Task: Create a due date automation trigger when advanced on, 2 working days before a card is due add basic without the green label at 11:00 AM.
Action: Mouse moved to (1001, 302)
Screenshot: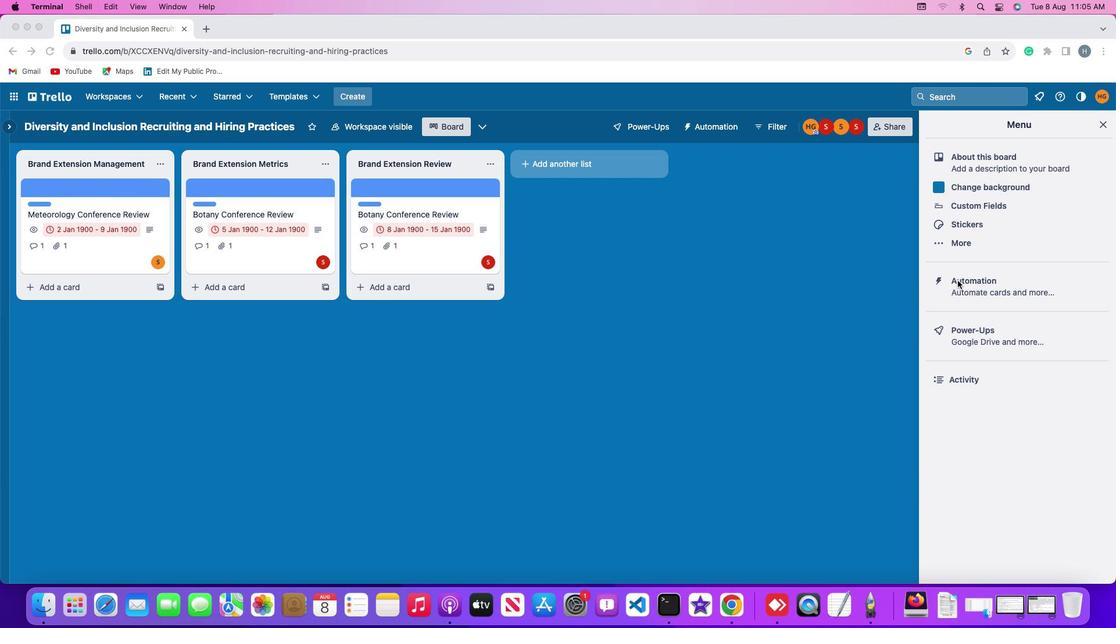 
Action: Mouse pressed left at (1001, 302)
Screenshot: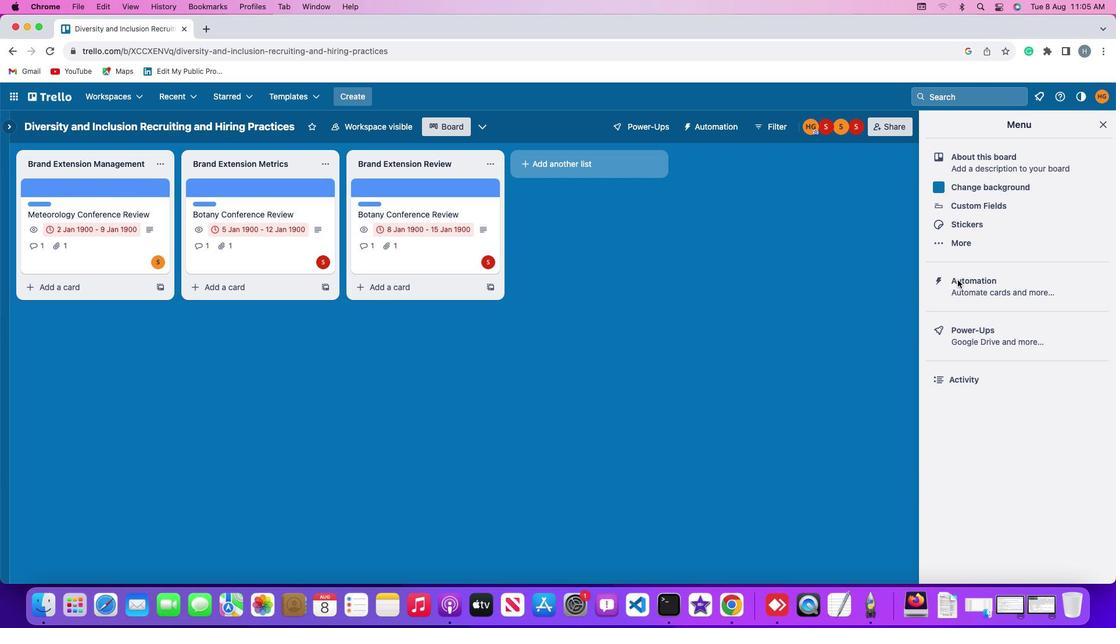 
Action: Mouse moved to (1001, 302)
Screenshot: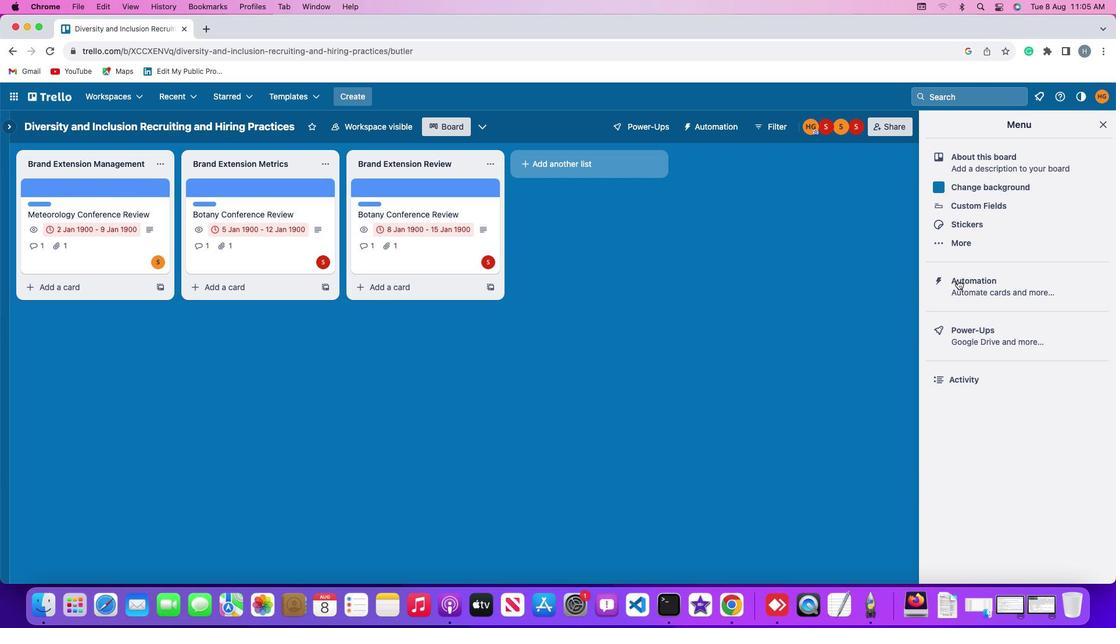
Action: Mouse pressed left at (1001, 302)
Screenshot: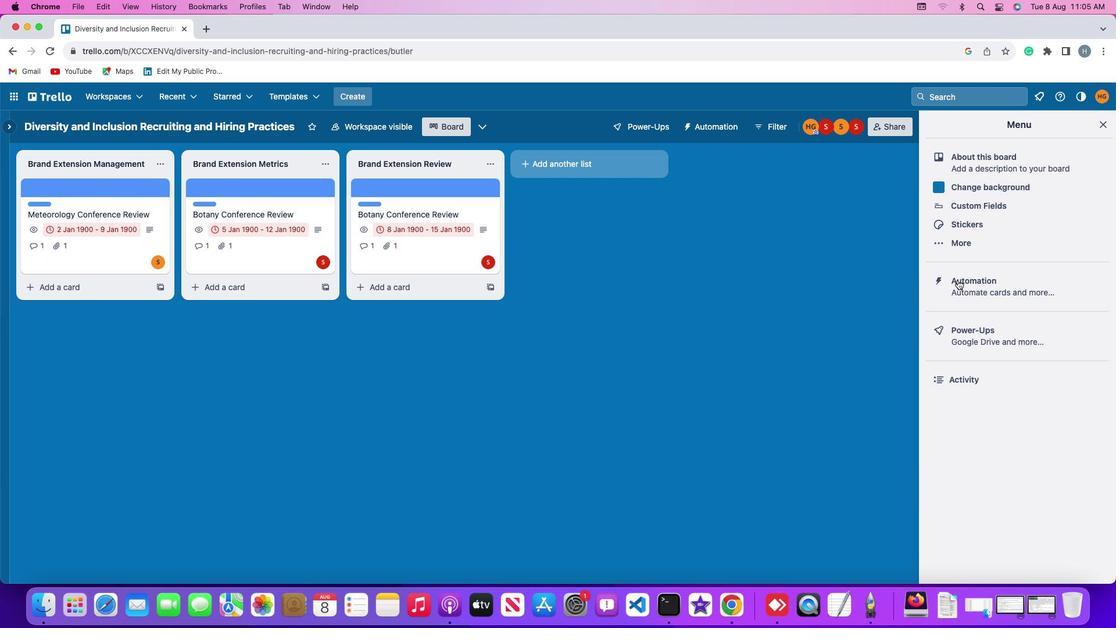 
Action: Mouse moved to (69, 298)
Screenshot: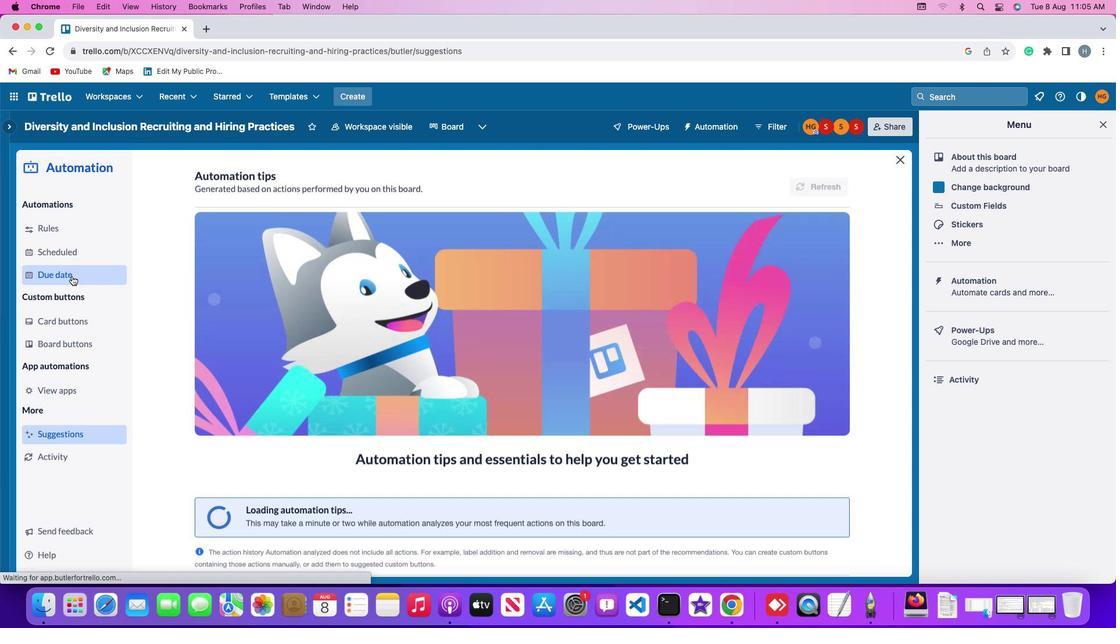 
Action: Mouse pressed left at (69, 298)
Screenshot: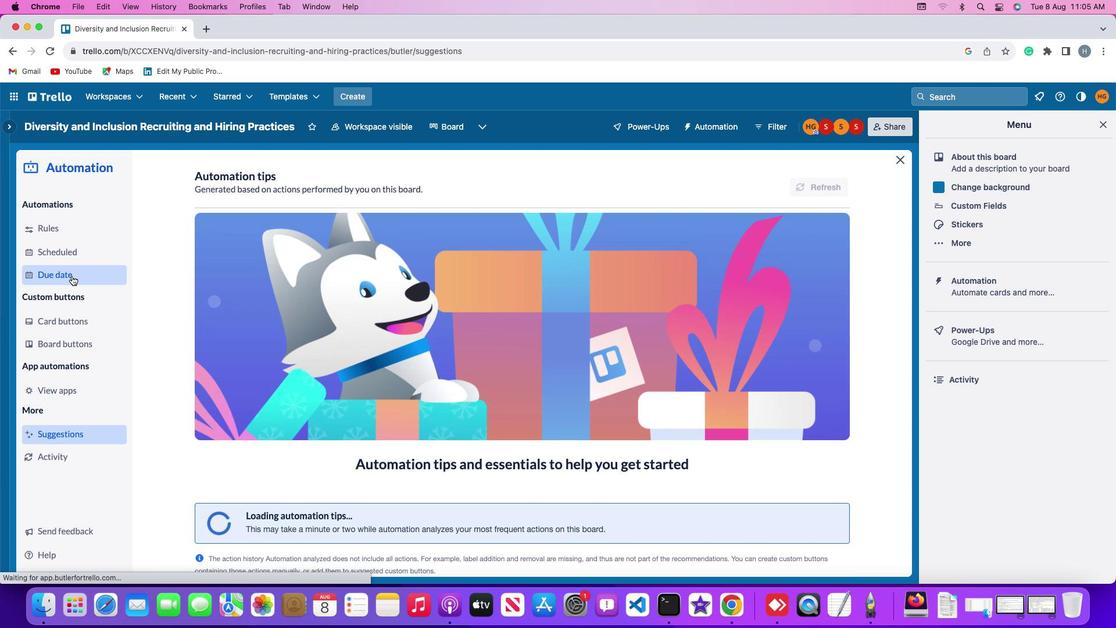 
Action: Mouse moved to (811, 212)
Screenshot: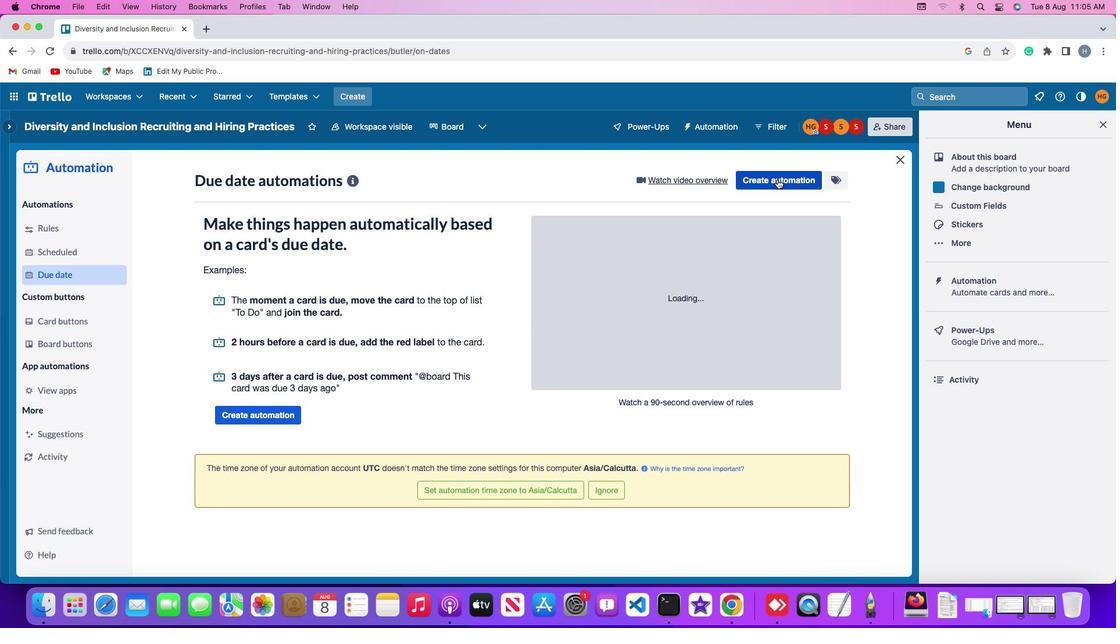 
Action: Mouse pressed left at (811, 212)
Screenshot: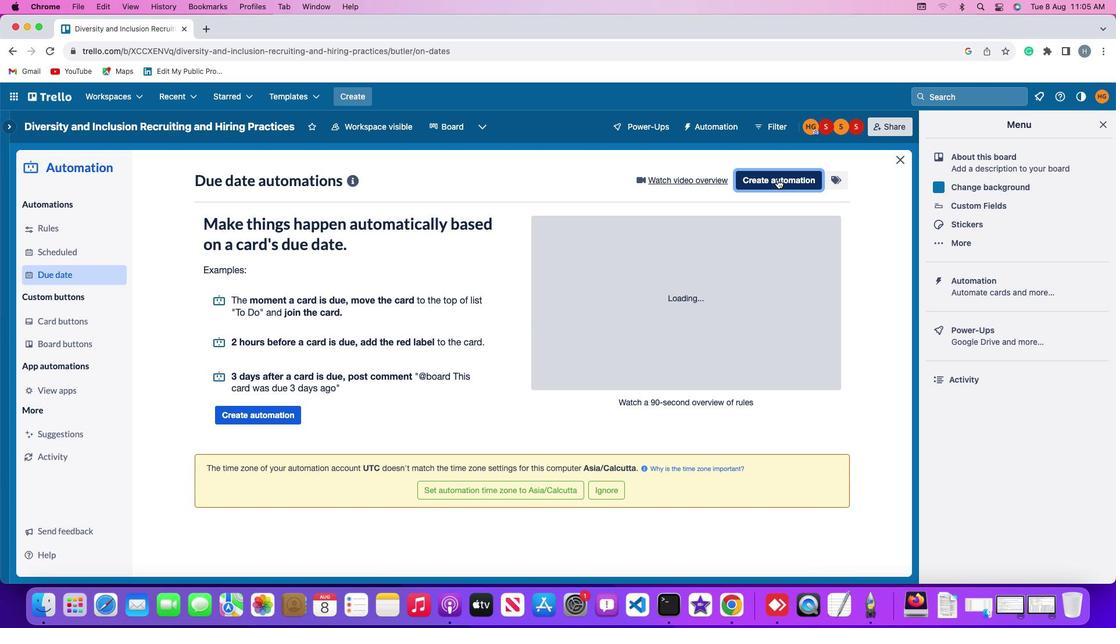 
Action: Mouse moved to (248, 316)
Screenshot: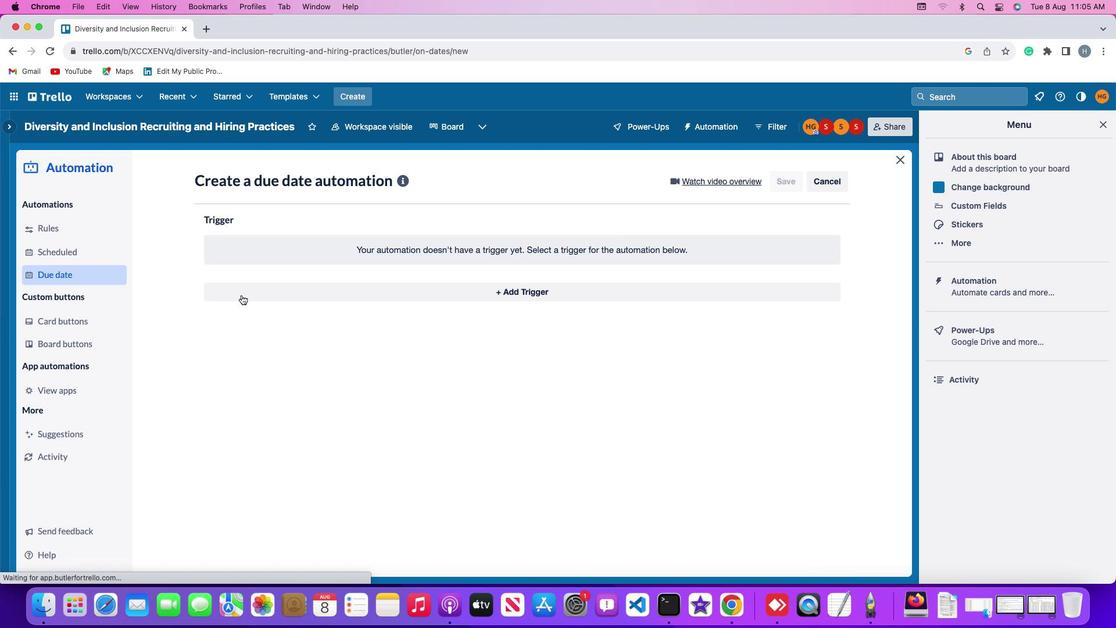 
Action: Mouse pressed left at (248, 316)
Screenshot: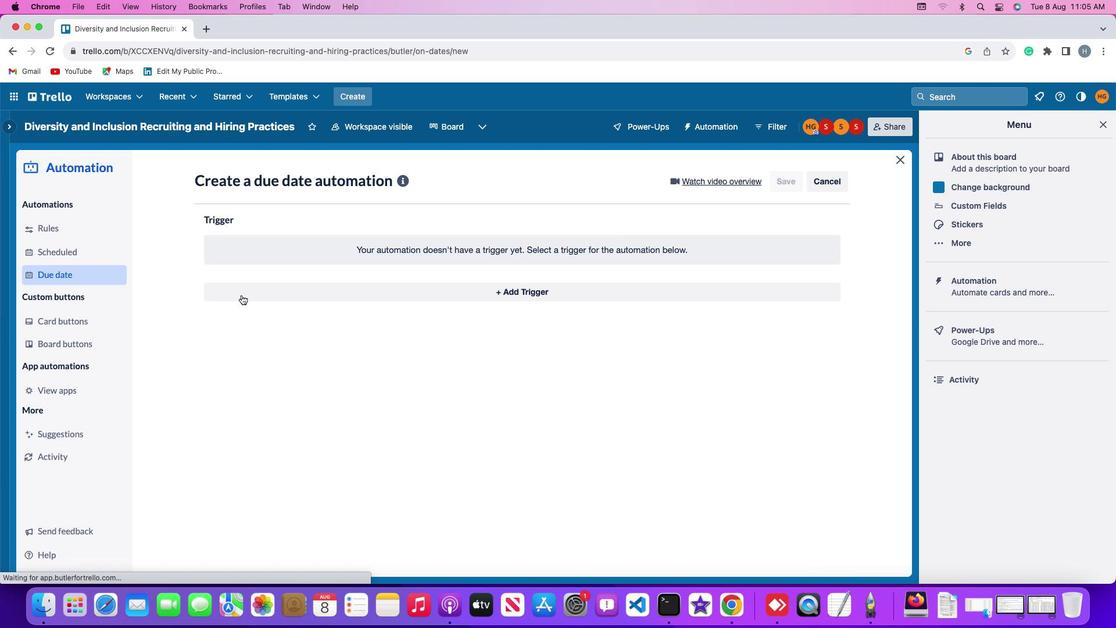
Action: Mouse moved to (227, 470)
Screenshot: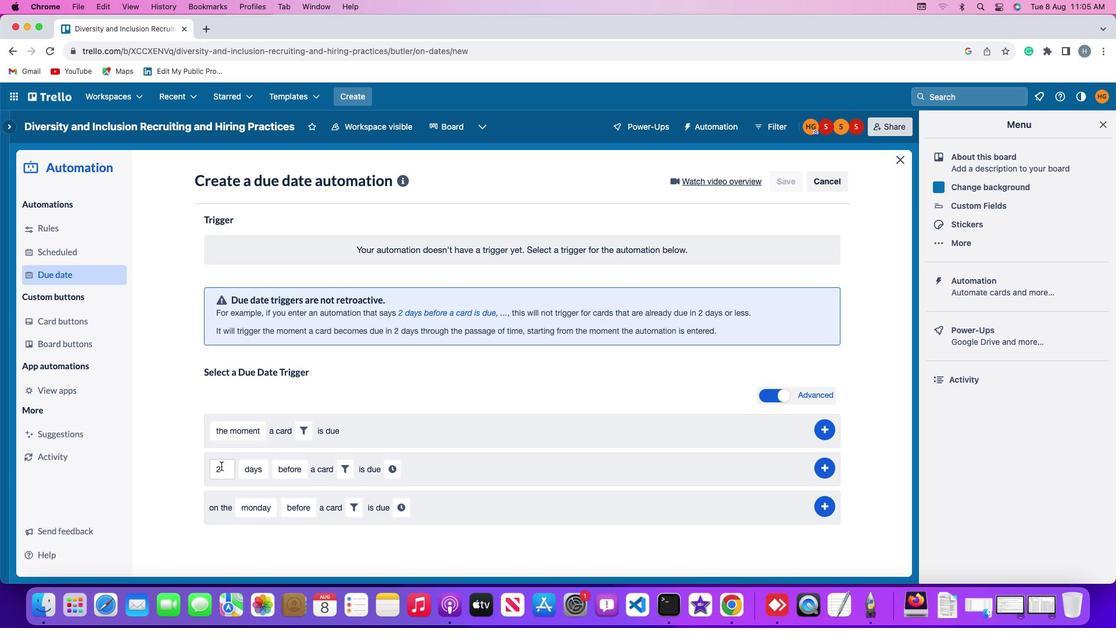 
Action: Mouse pressed left at (227, 470)
Screenshot: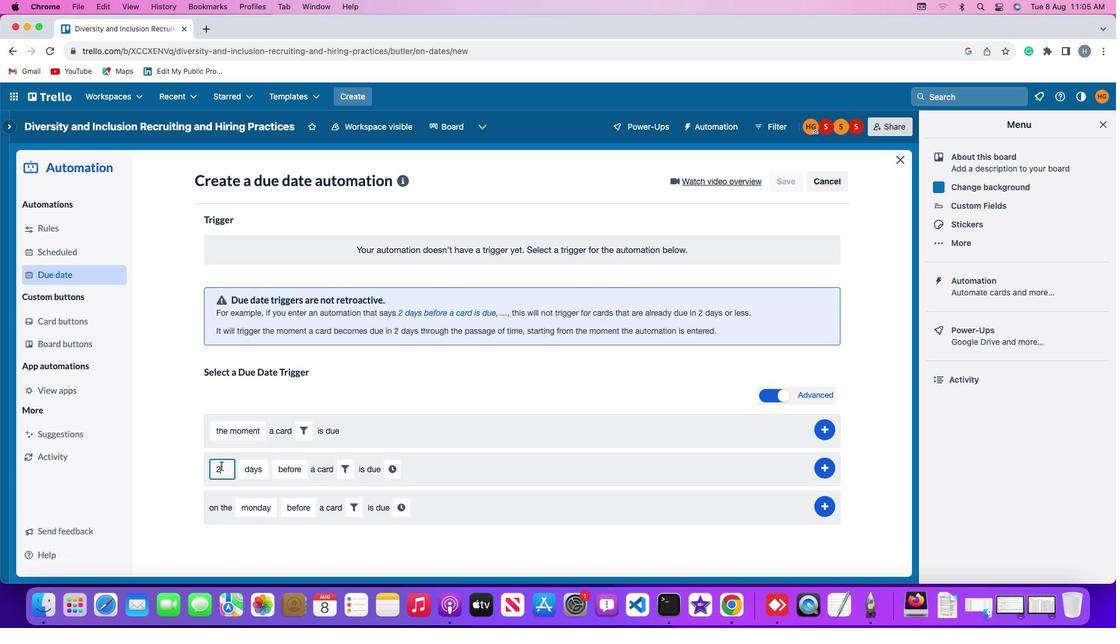 
Action: Mouse moved to (227, 470)
Screenshot: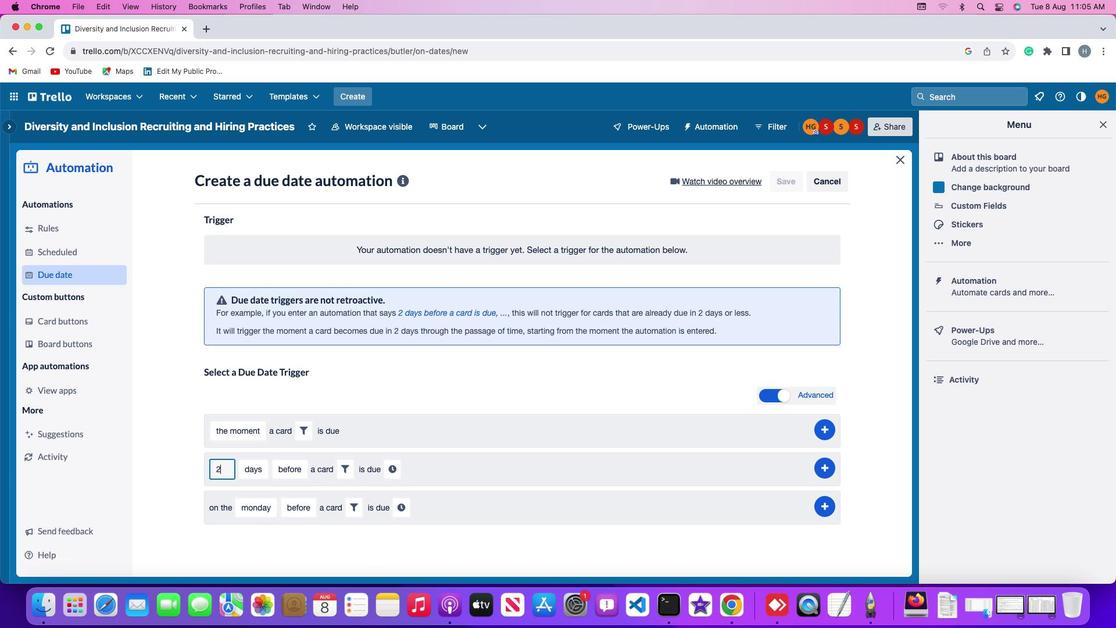 
Action: Key pressed Key.backspace'2'
Screenshot: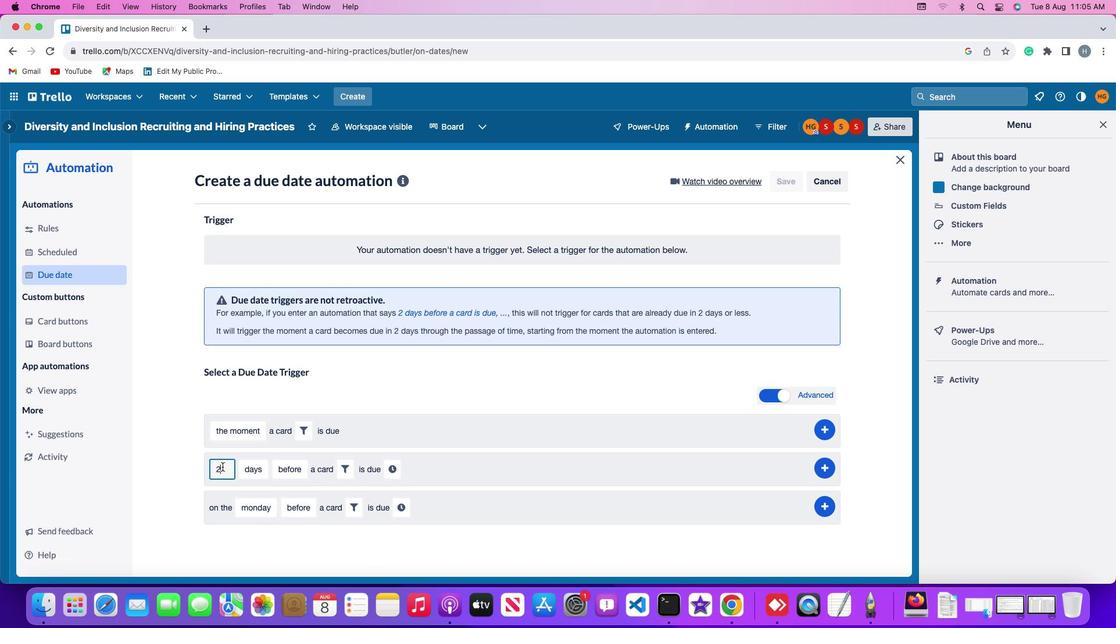 
Action: Mouse moved to (253, 470)
Screenshot: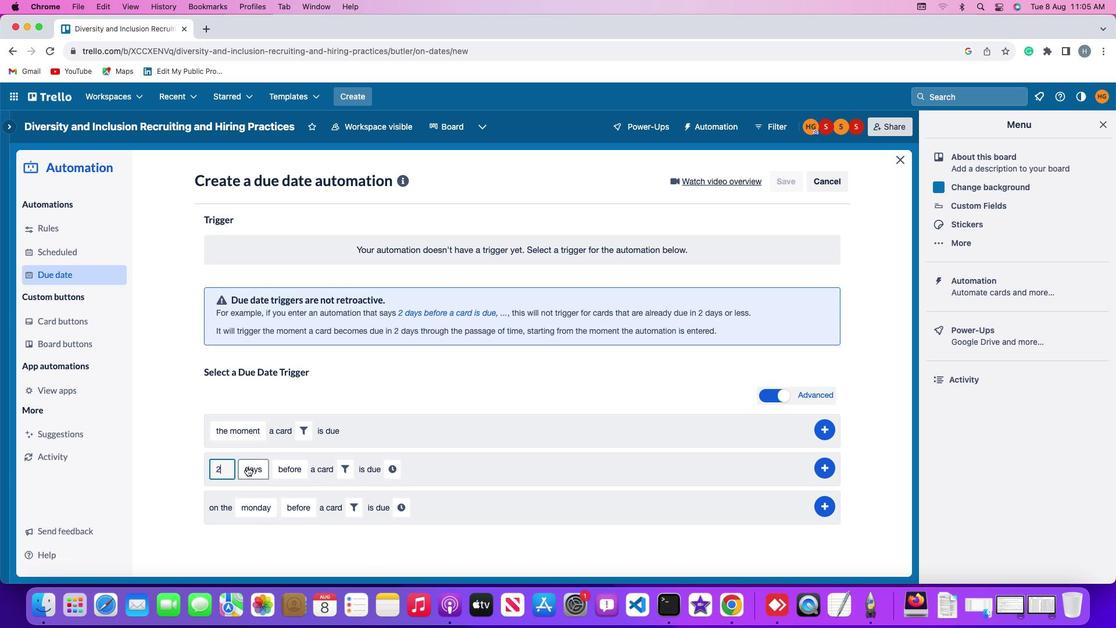 
Action: Mouse pressed left at (253, 470)
Screenshot: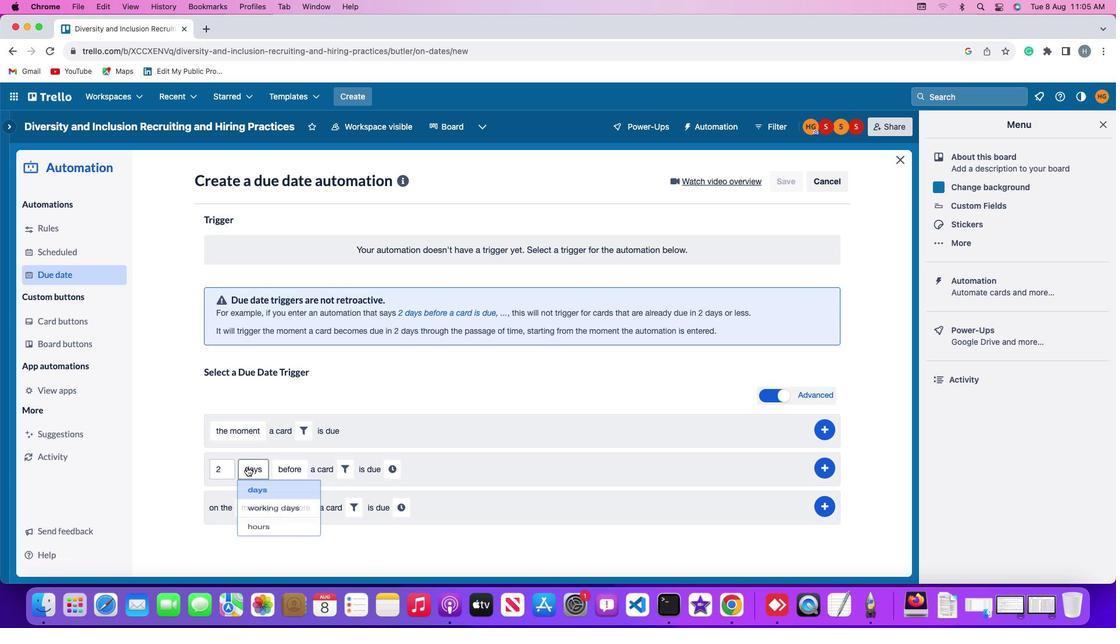 
Action: Mouse moved to (268, 509)
Screenshot: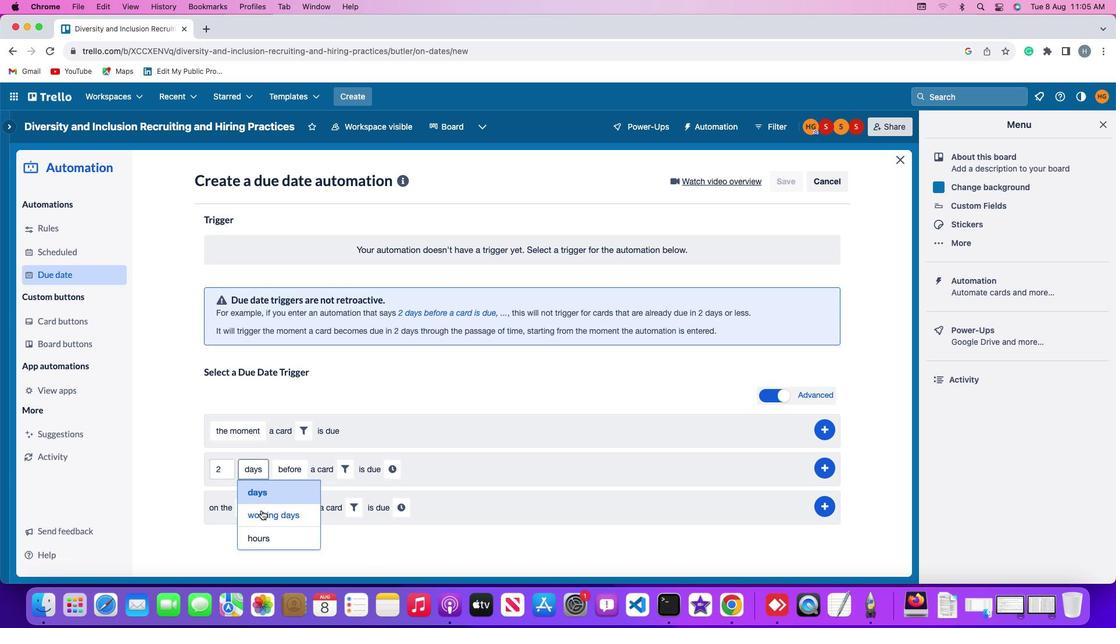 
Action: Mouse pressed left at (268, 509)
Screenshot: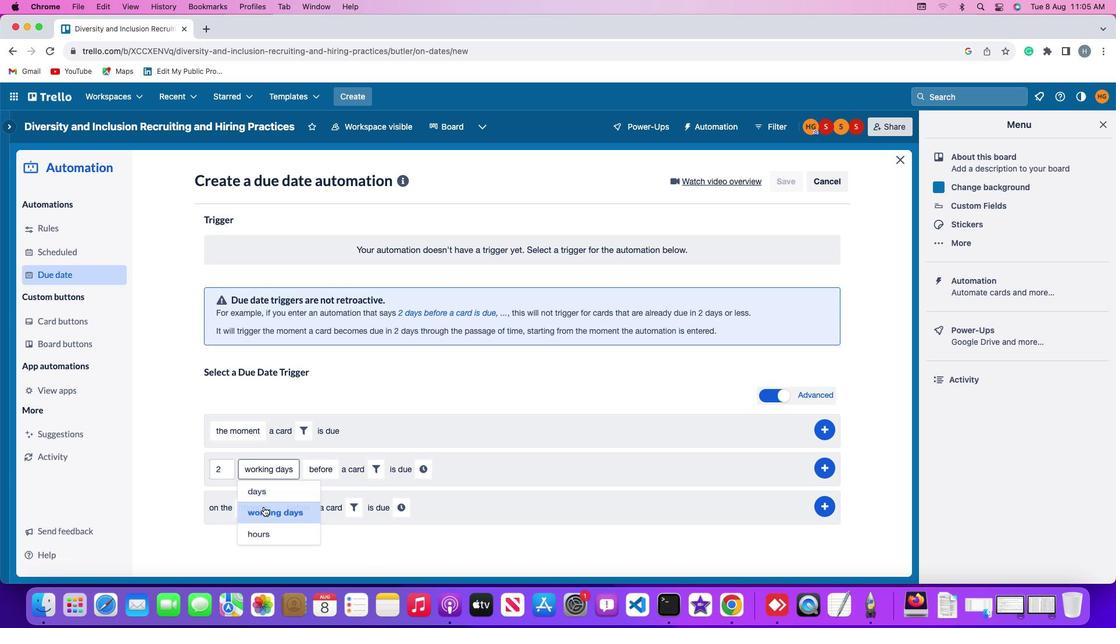 
Action: Mouse moved to (319, 472)
Screenshot: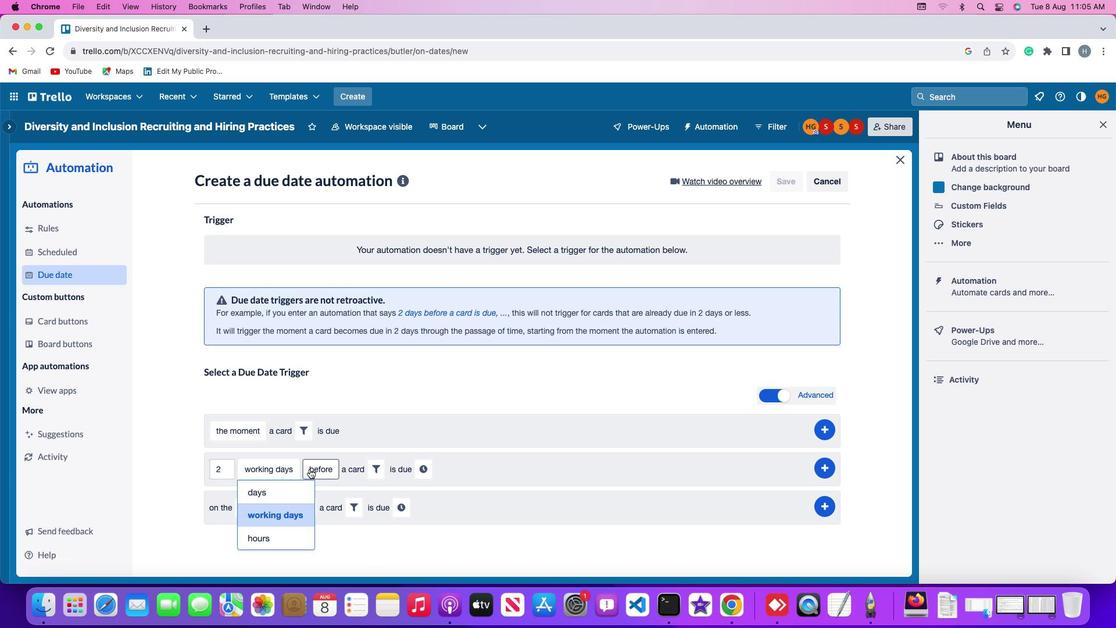 
Action: Mouse pressed left at (319, 472)
Screenshot: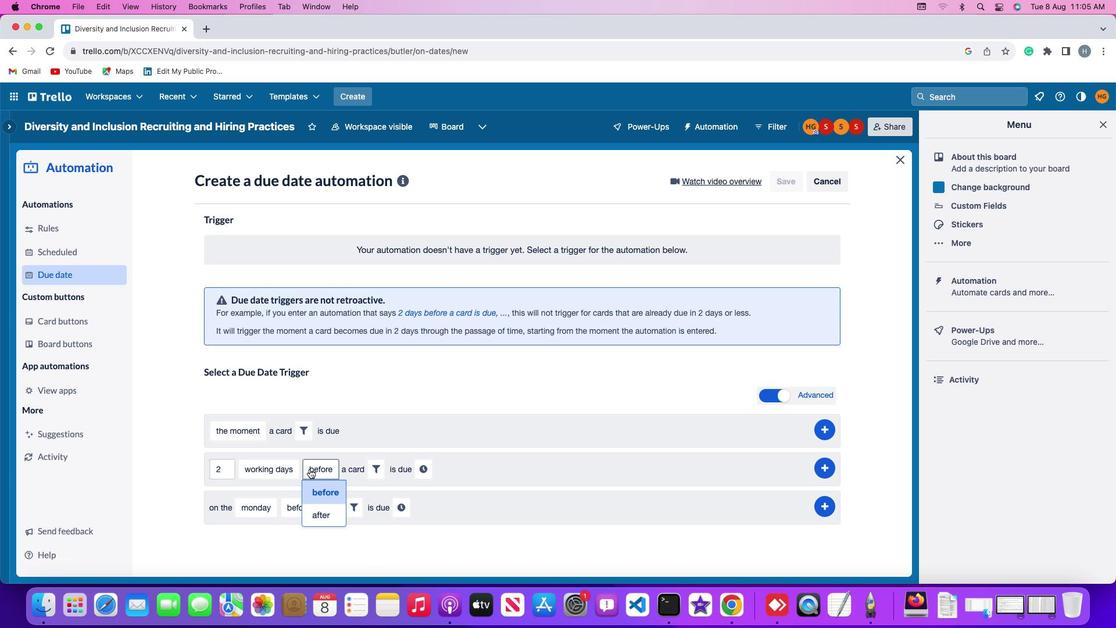 
Action: Mouse moved to (327, 493)
Screenshot: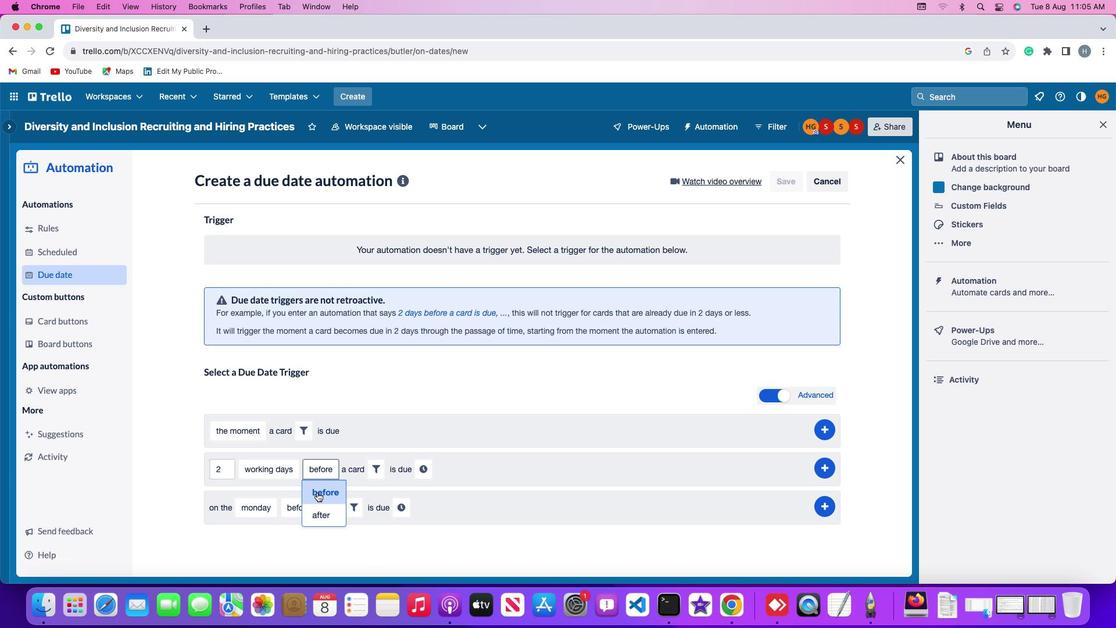 
Action: Mouse pressed left at (327, 493)
Screenshot: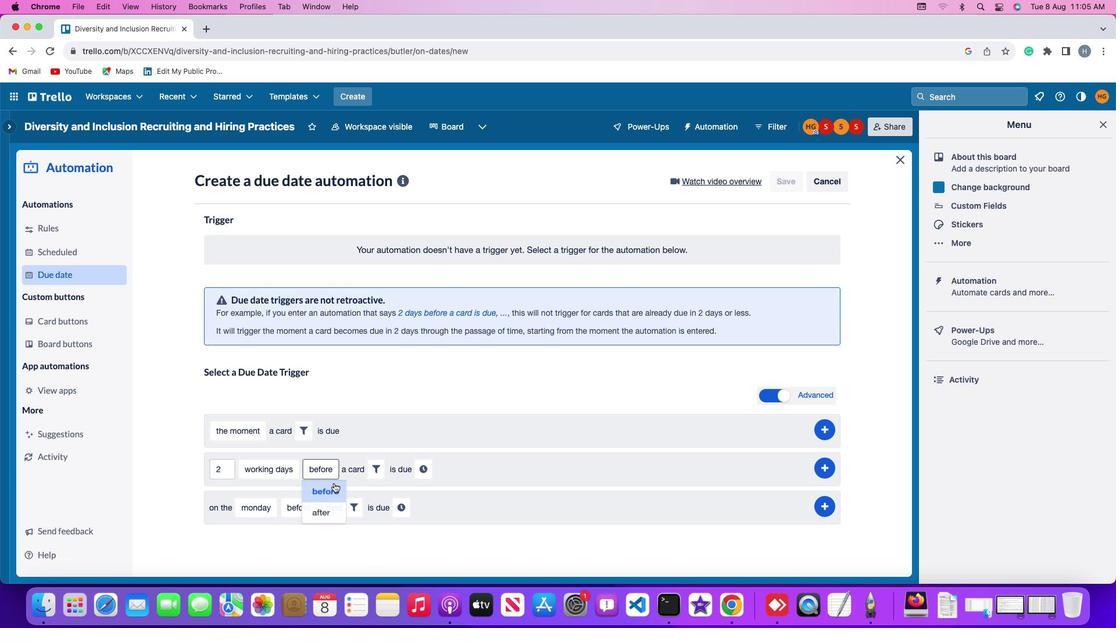 
Action: Mouse moved to (385, 473)
Screenshot: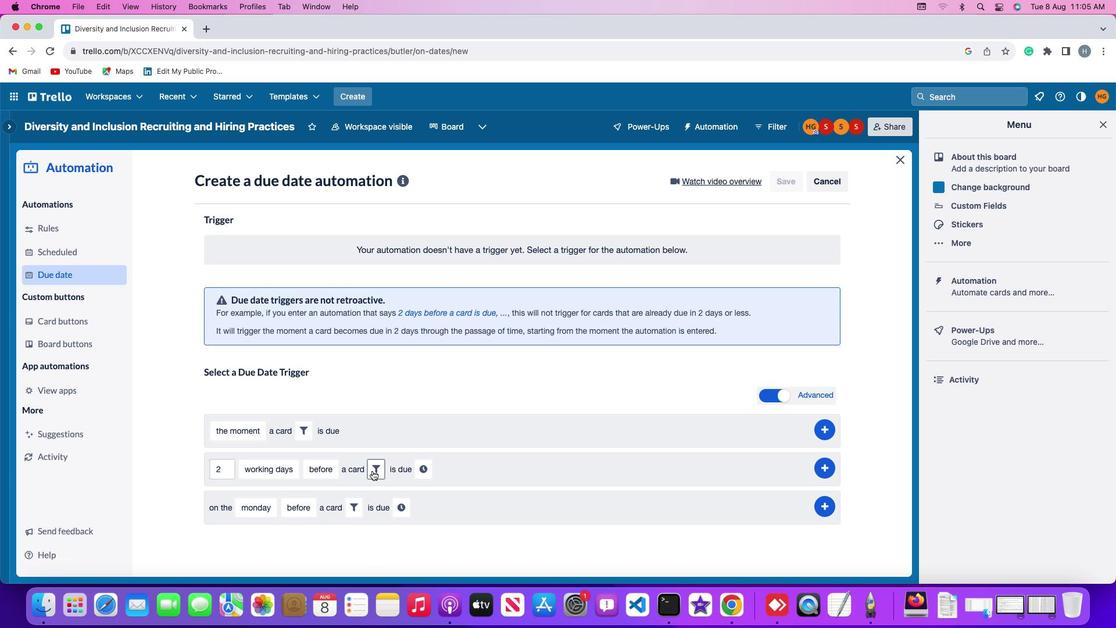 
Action: Mouse pressed left at (385, 473)
Screenshot: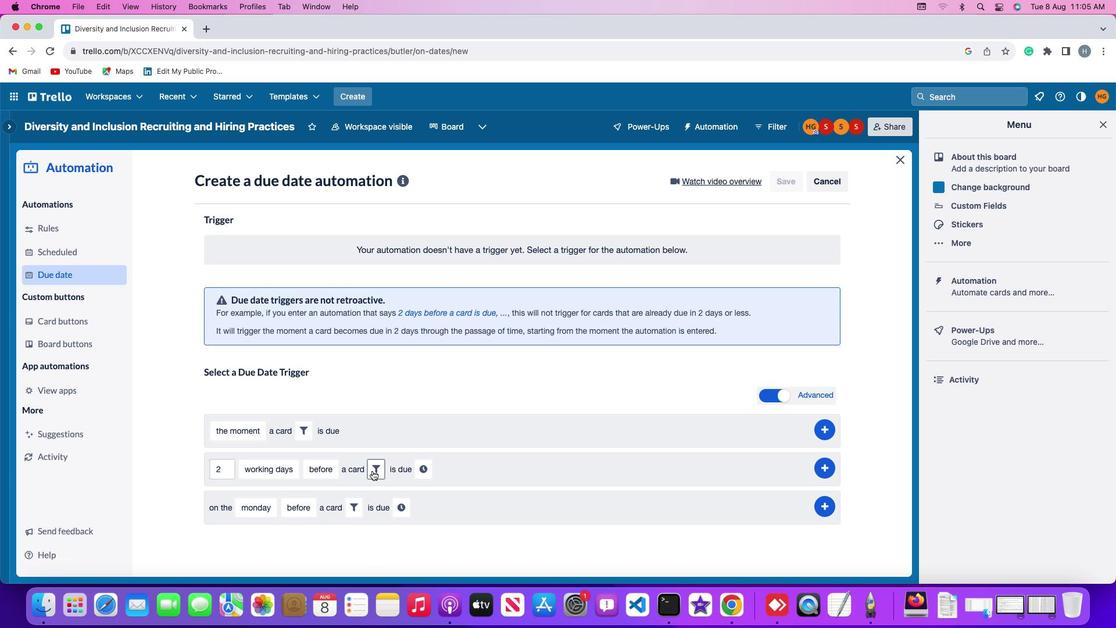 
Action: Mouse moved to (408, 504)
Screenshot: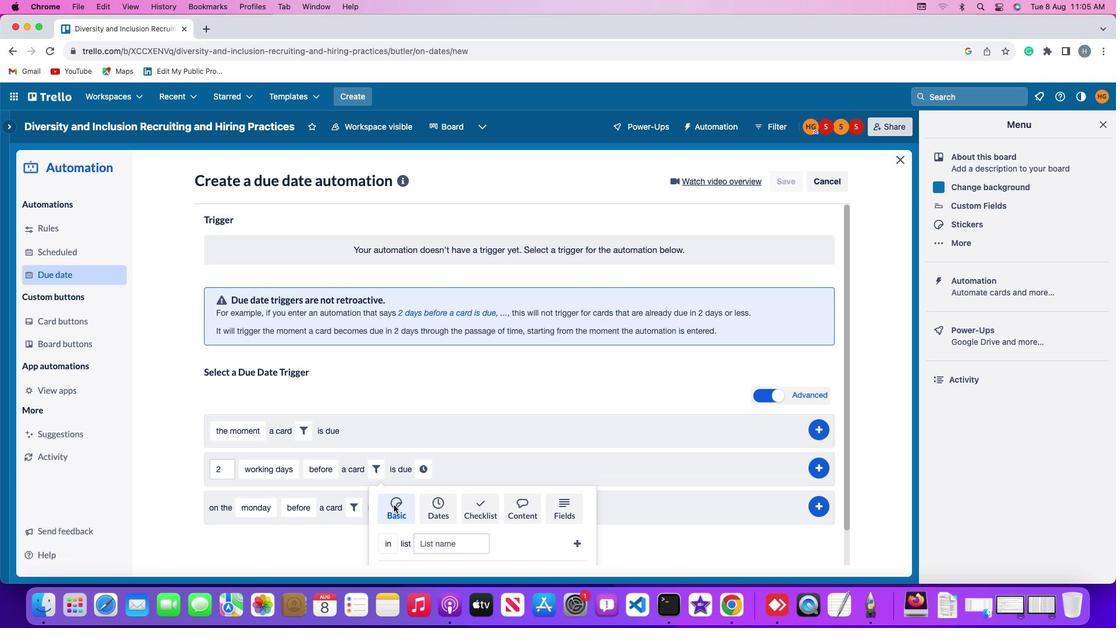 
Action: Mouse pressed left at (408, 504)
Screenshot: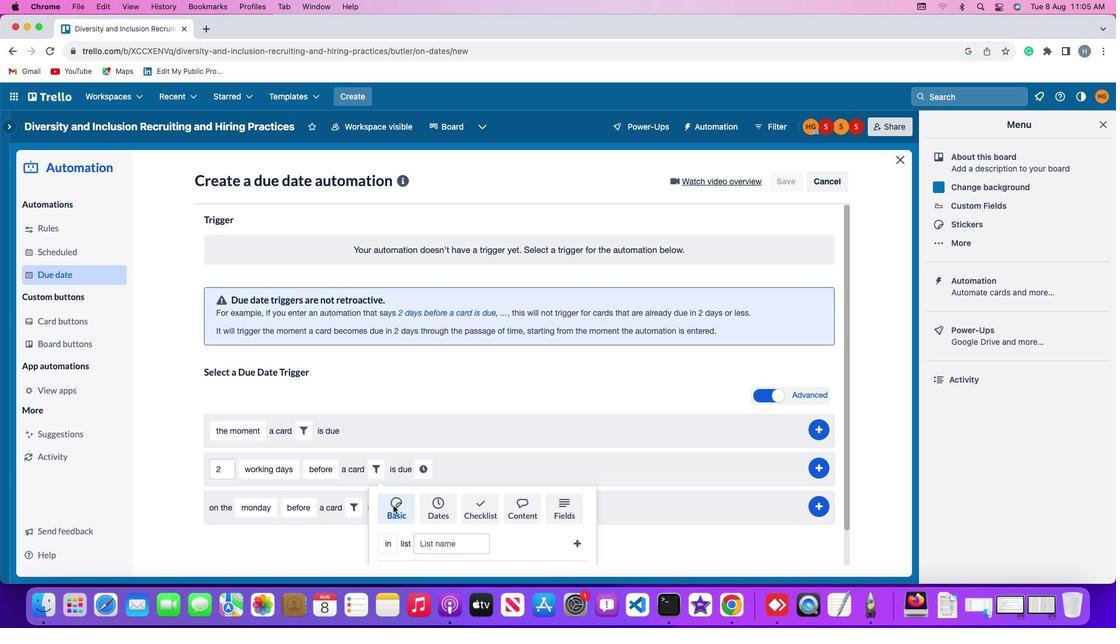 
Action: Mouse moved to (340, 529)
Screenshot: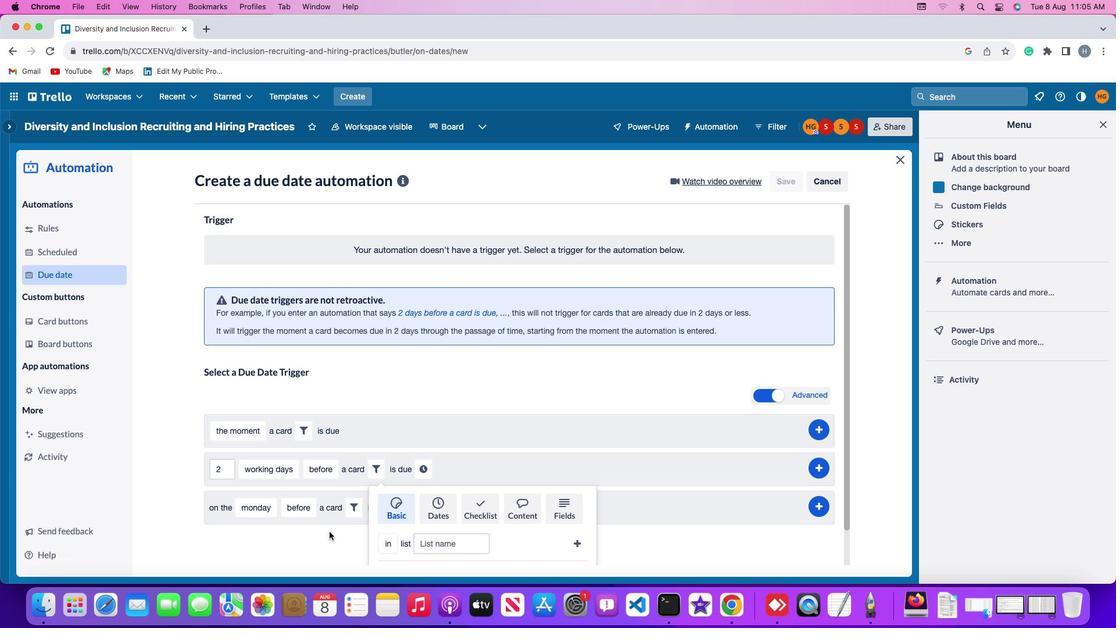
Action: Mouse scrolled (340, 529) with delta (-5, 49)
Screenshot: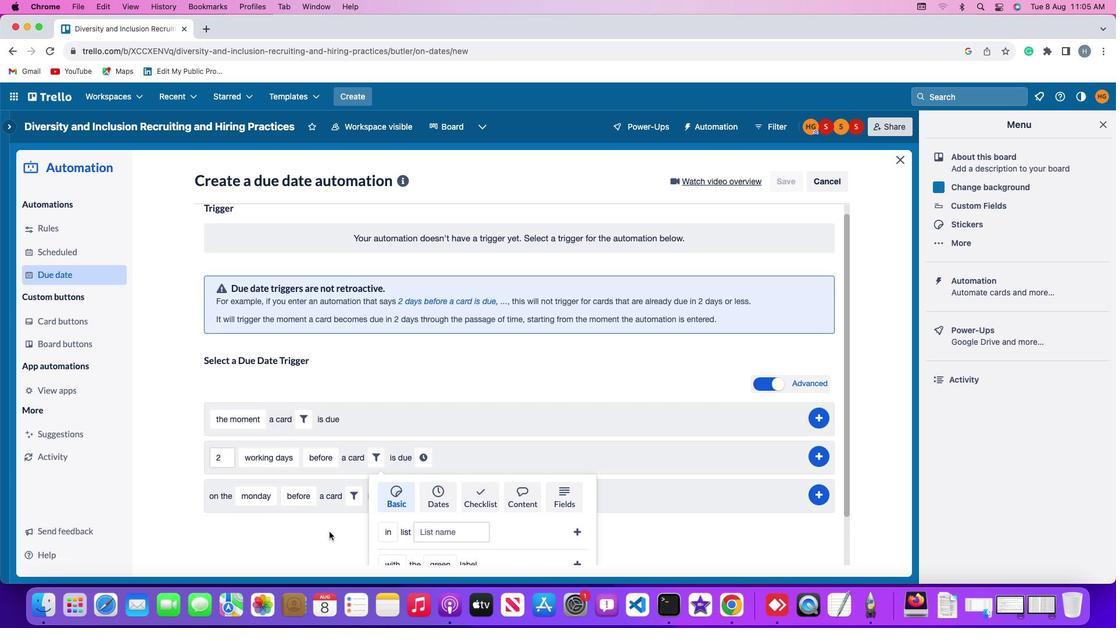 
Action: Mouse scrolled (340, 529) with delta (-5, 49)
Screenshot: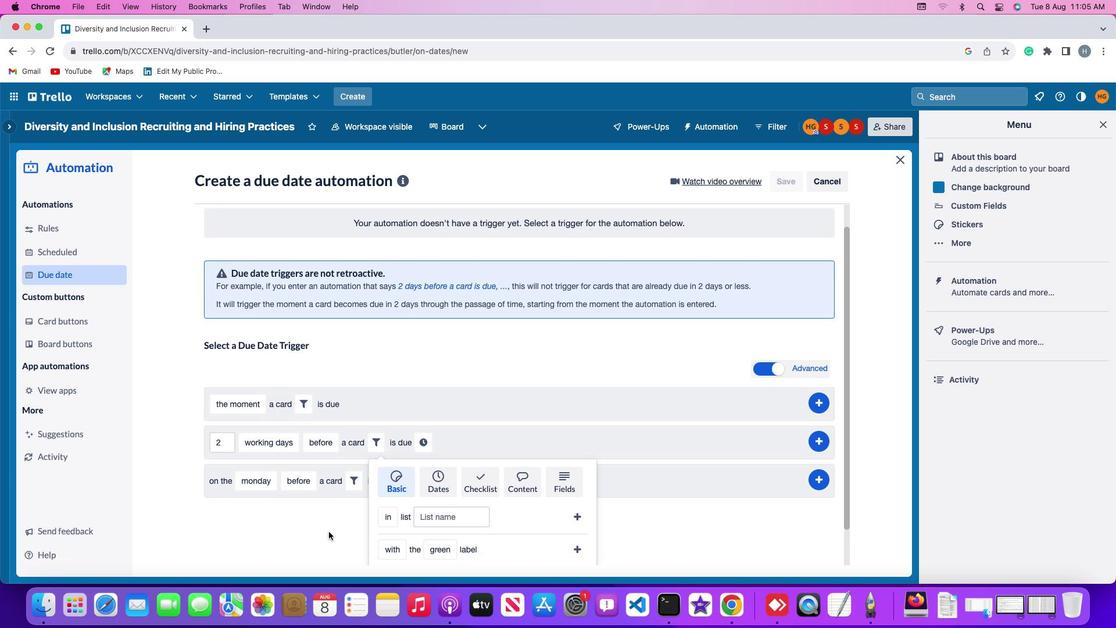 
Action: Mouse scrolled (340, 529) with delta (-5, 48)
Screenshot: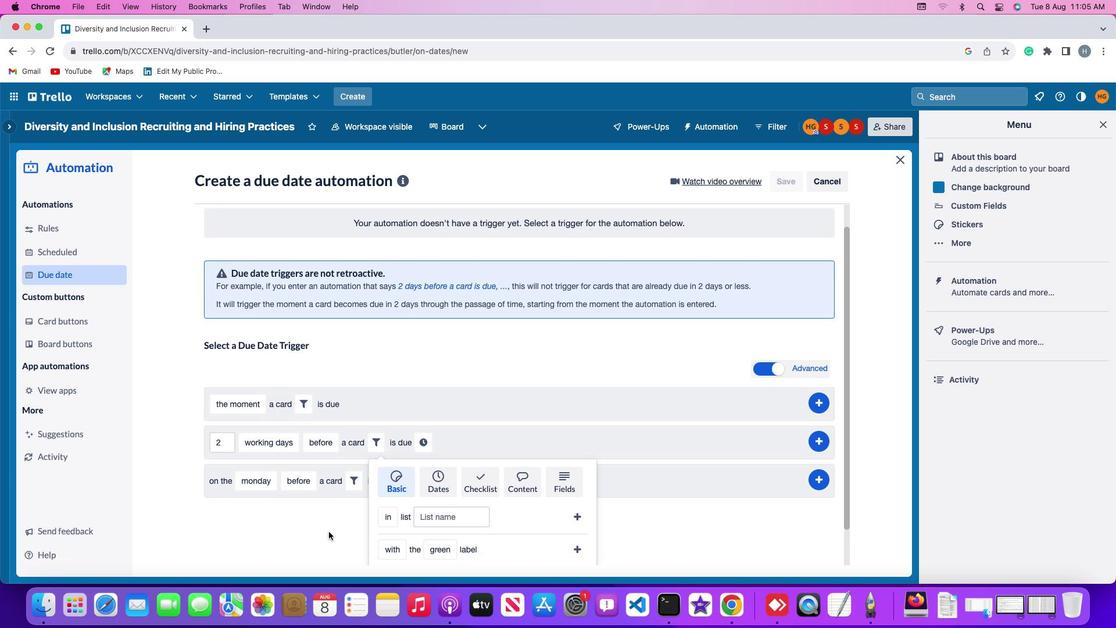 
Action: Mouse moved to (340, 529)
Screenshot: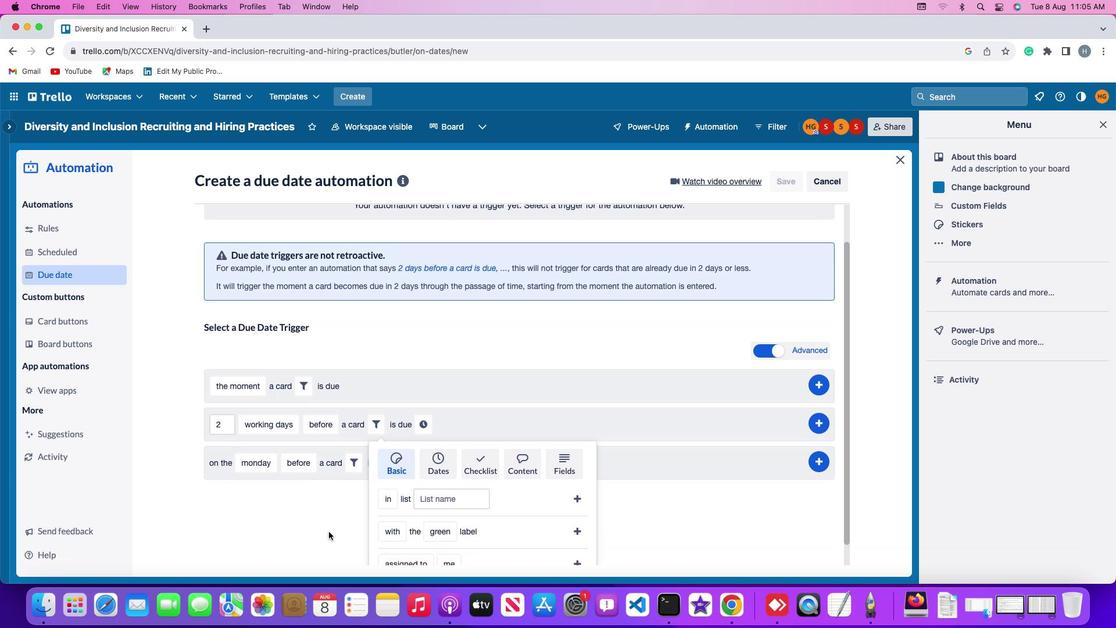 
Action: Mouse scrolled (340, 529) with delta (-5, 47)
Screenshot: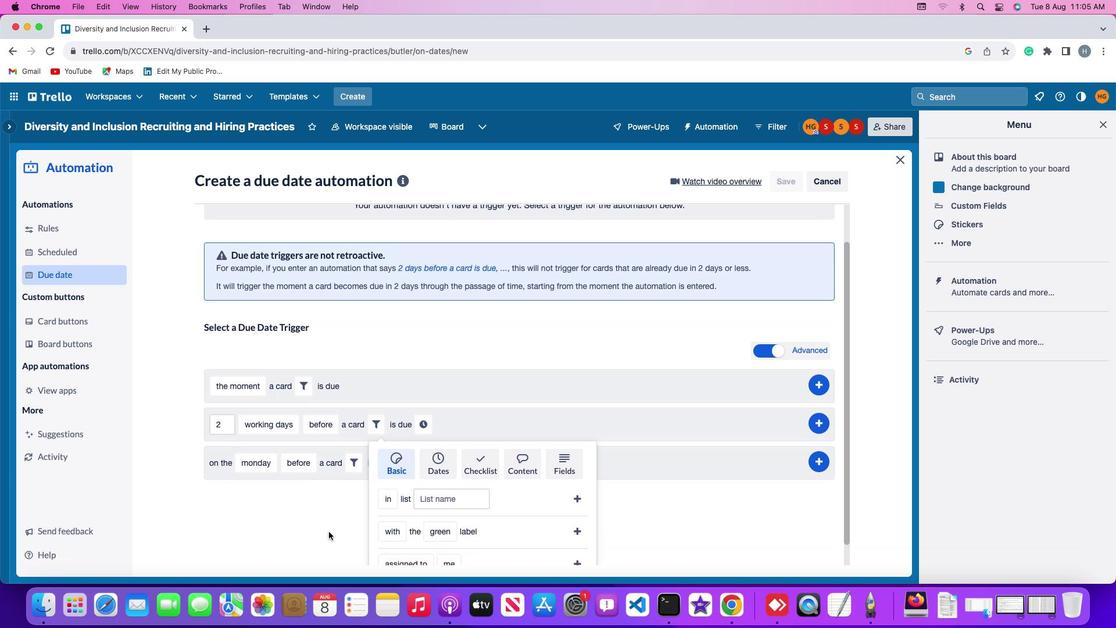 
Action: Mouse scrolled (340, 529) with delta (-5, 47)
Screenshot: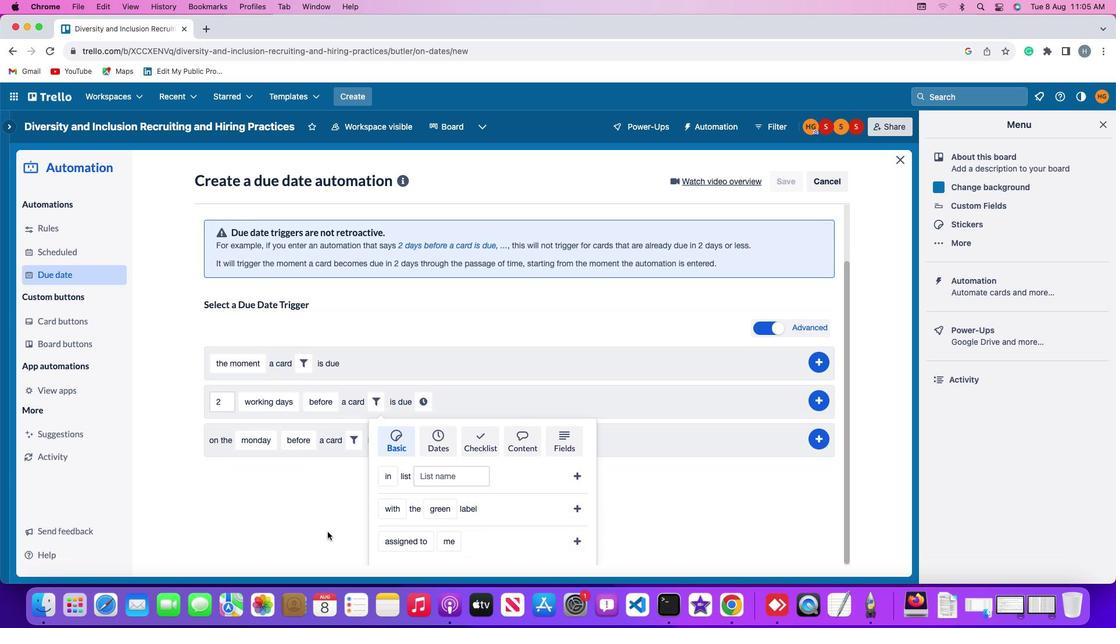 
Action: Mouse moved to (399, 514)
Screenshot: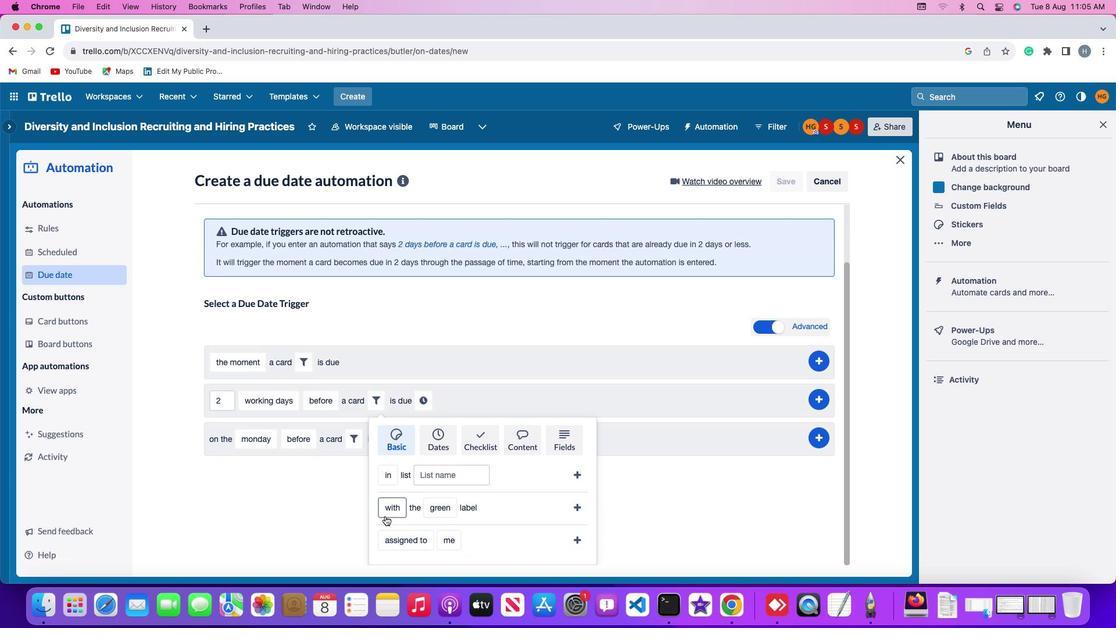 
Action: Mouse pressed left at (399, 514)
Screenshot: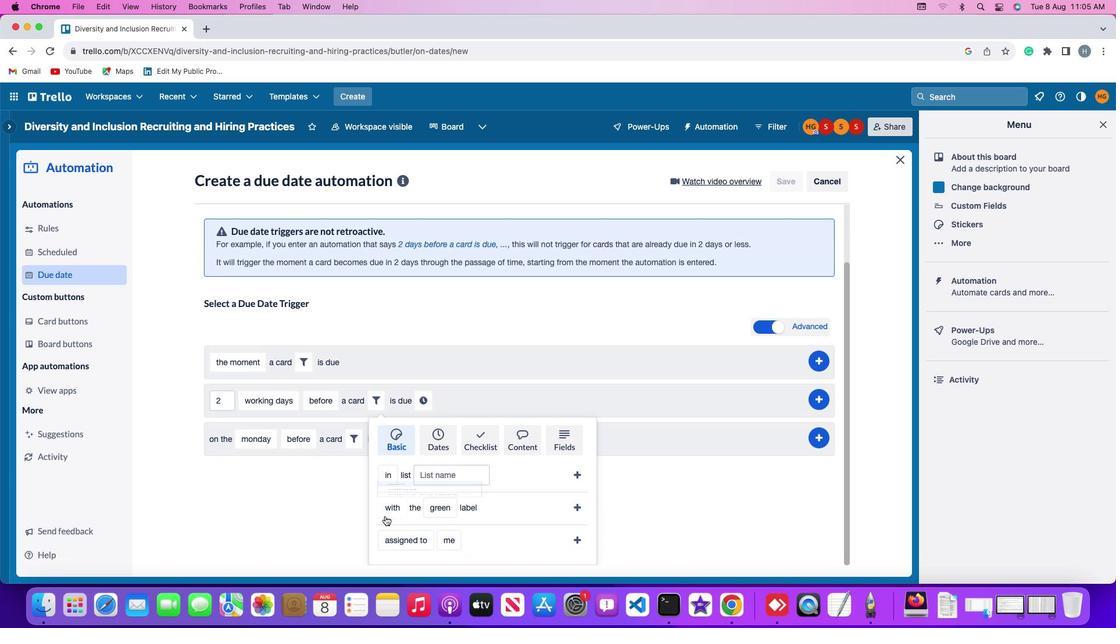
Action: Mouse moved to (425, 466)
Screenshot: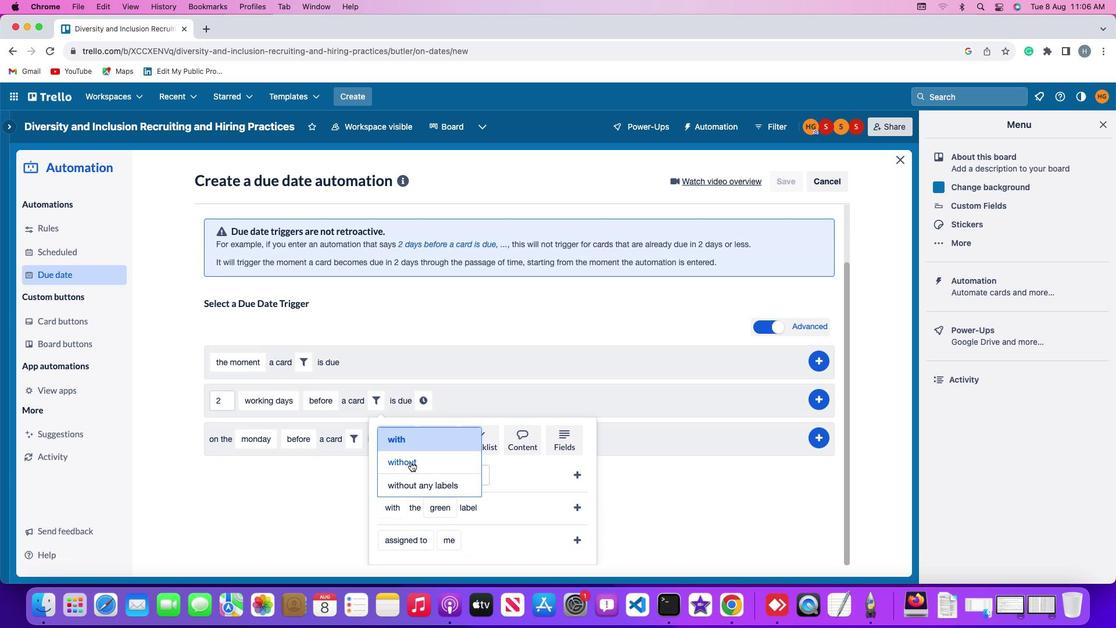 
Action: Mouse pressed left at (425, 466)
Screenshot: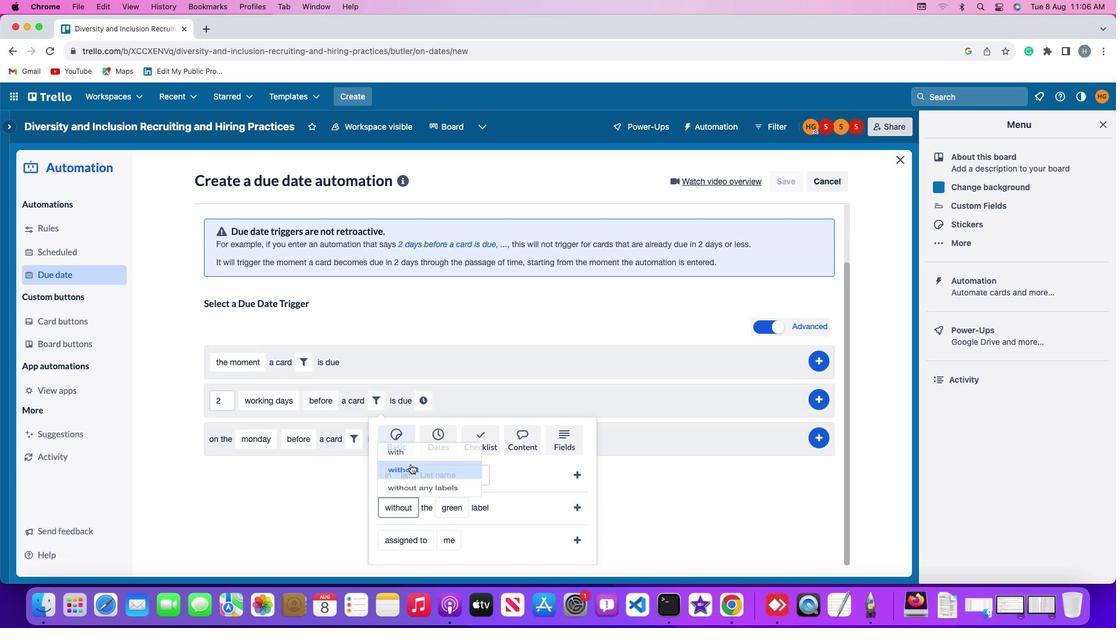 
Action: Mouse moved to (463, 505)
Screenshot: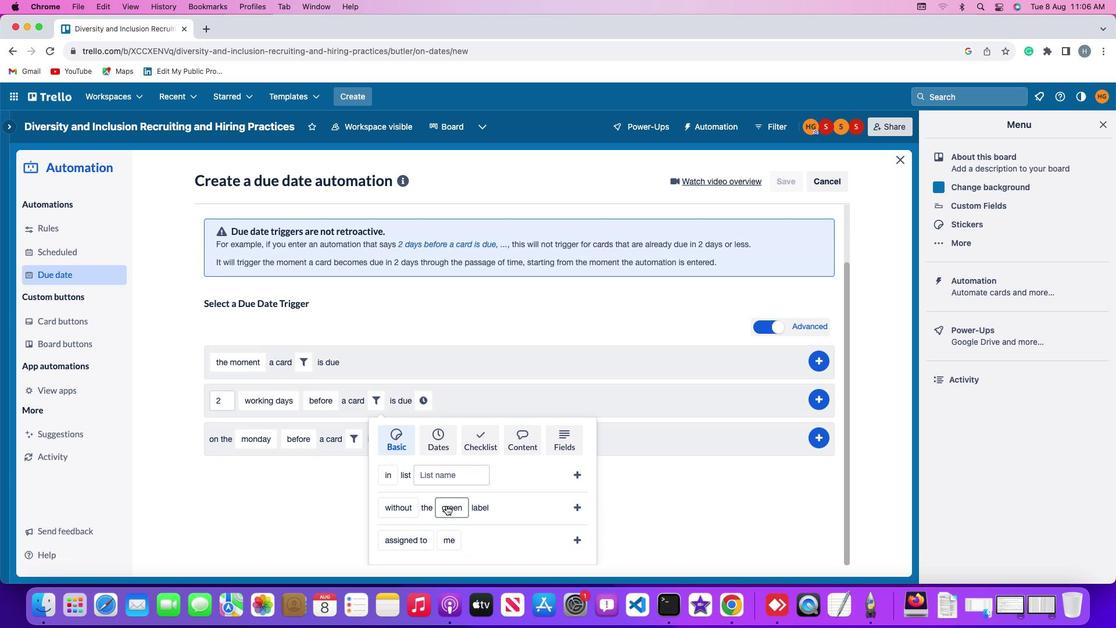 
Action: Mouse pressed left at (463, 505)
Screenshot: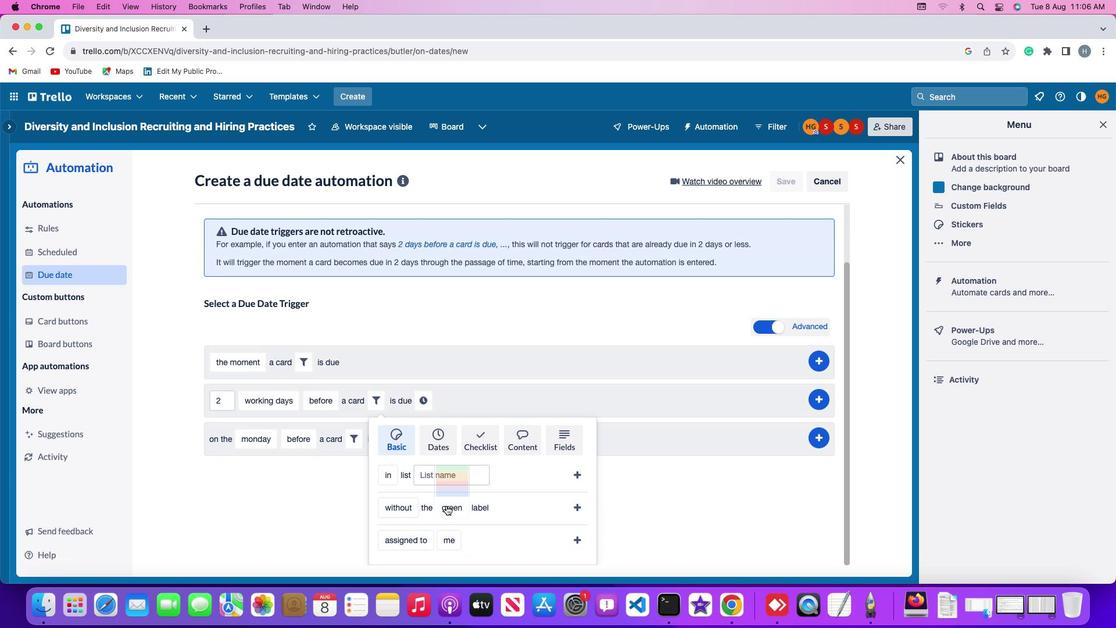 
Action: Mouse moved to (474, 373)
Screenshot: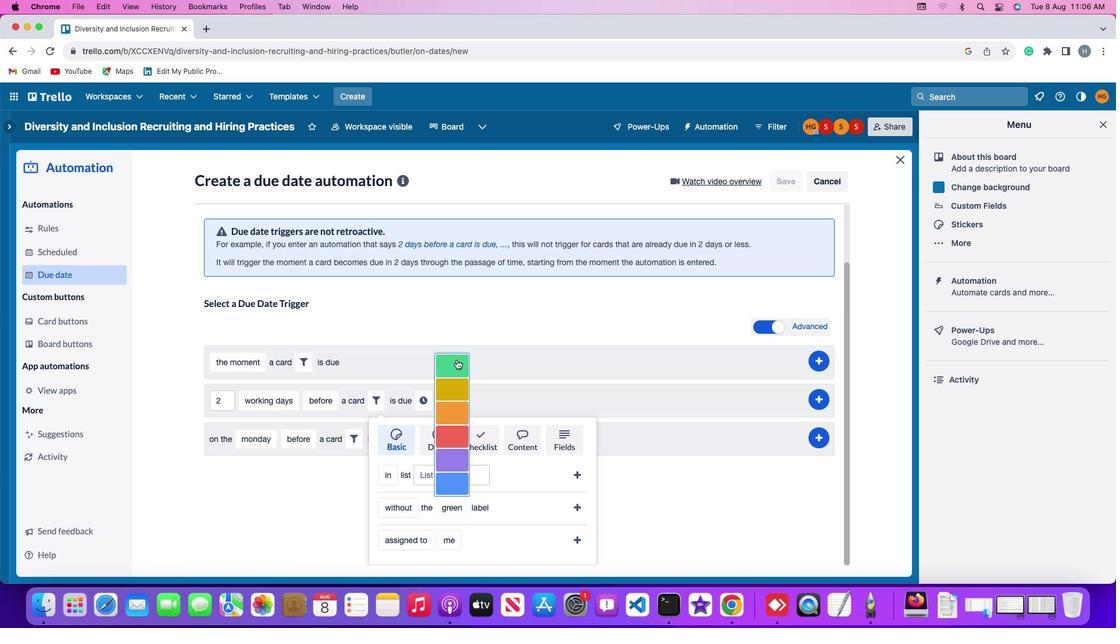 
Action: Mouse pressed left at (474, 373)
Screenshot: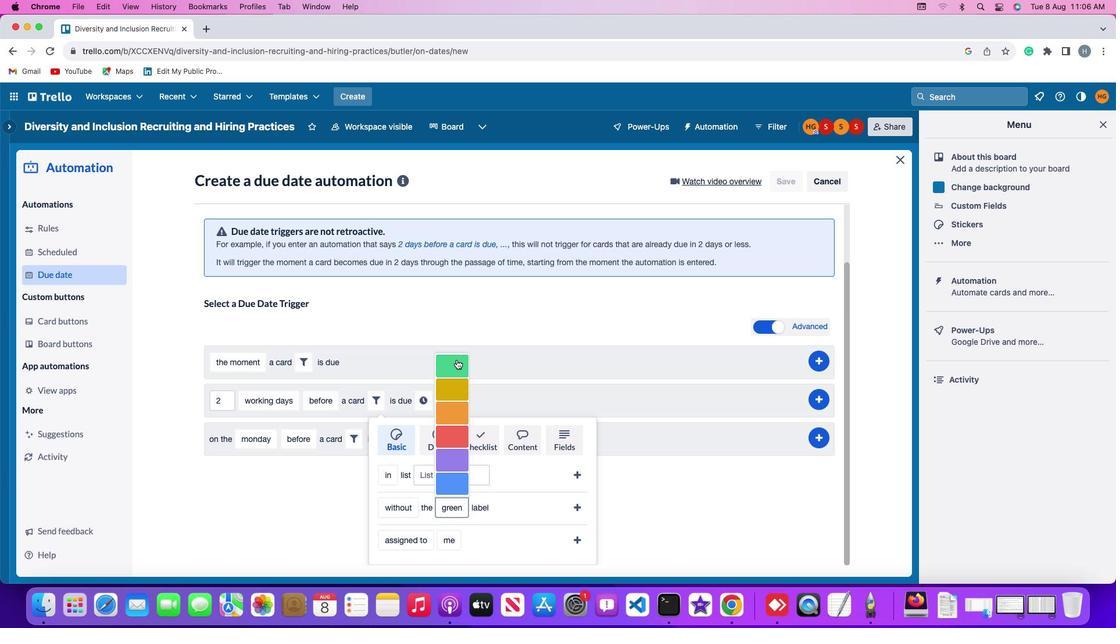 
Action: Mouse moved to (602, 508)
Screenshot: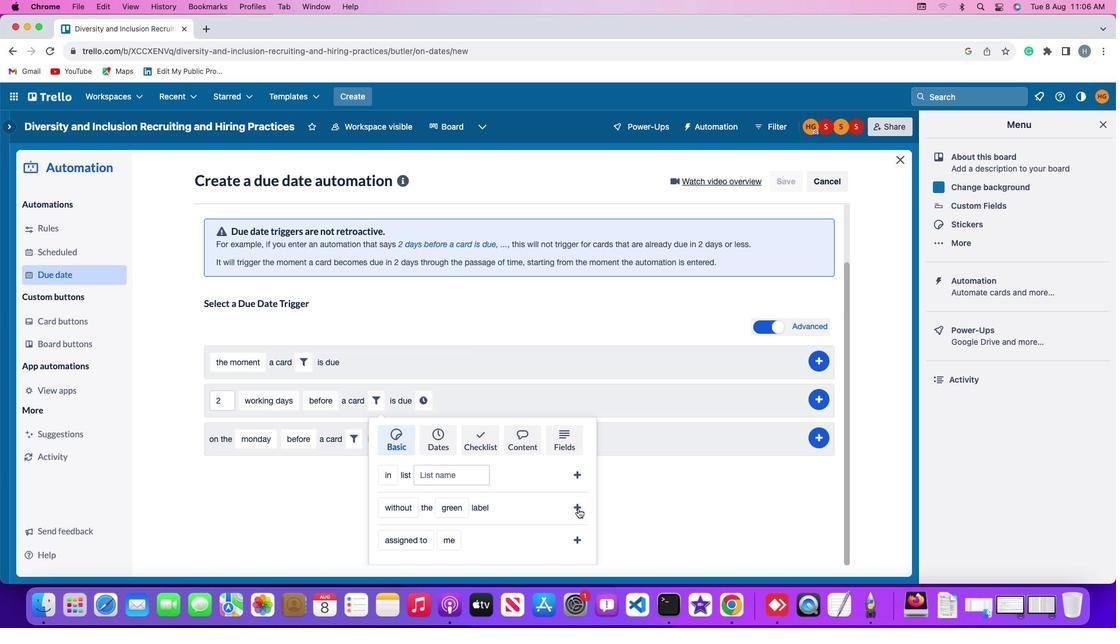 
Action: Mouse pressed left at (602, 508)
Screenshot: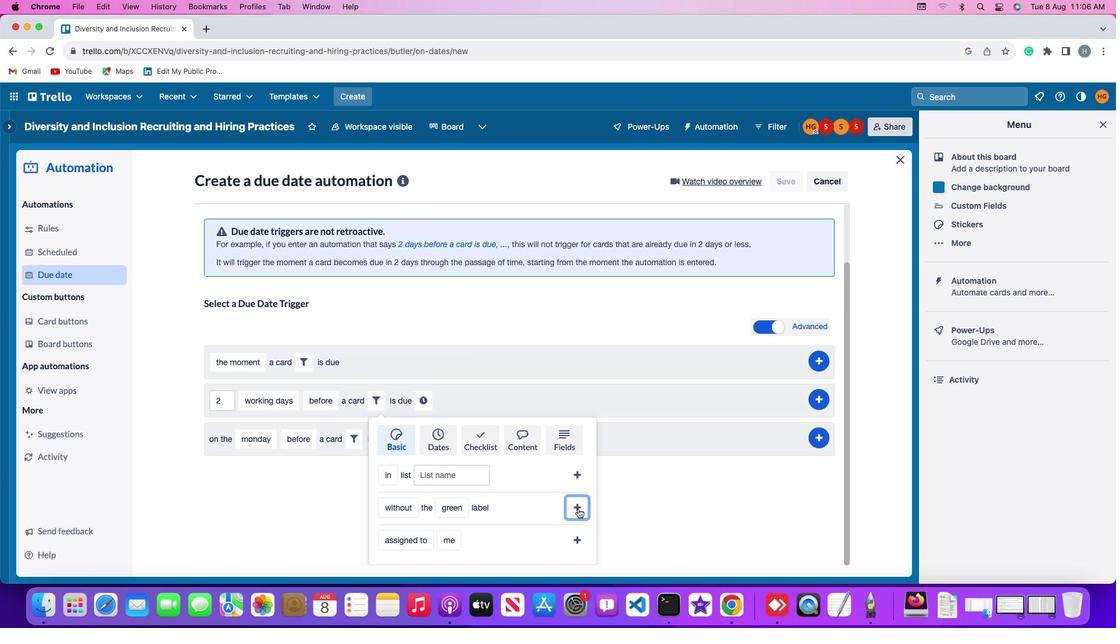 
Action: Mouse moved to (553, 471)
Screenshot: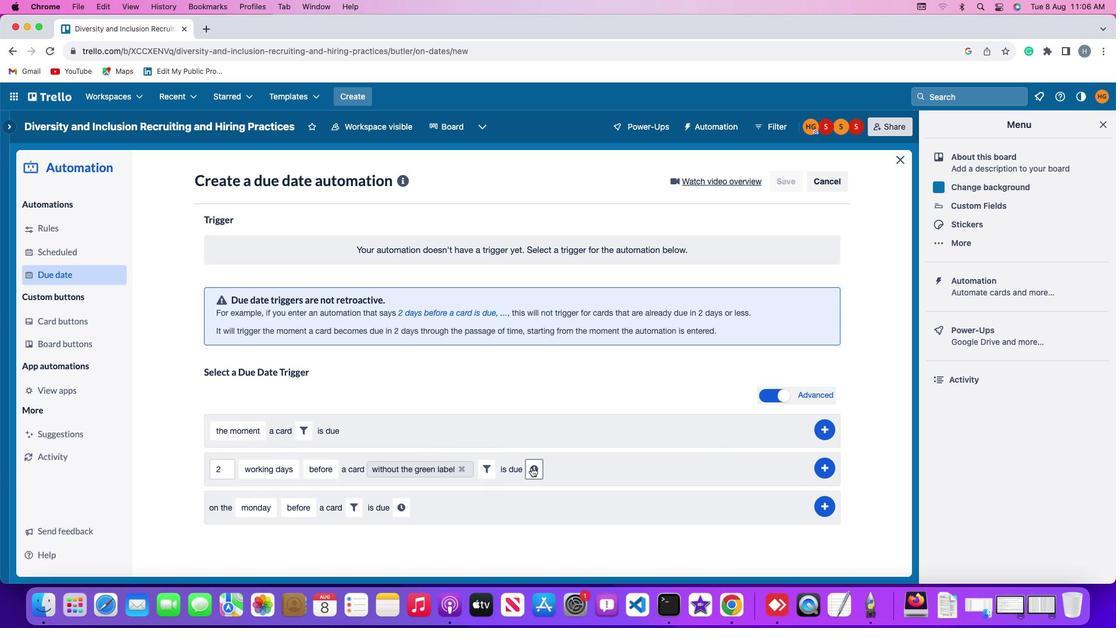 
Action: Mouse pressed left at (553, 471)
Screenshot: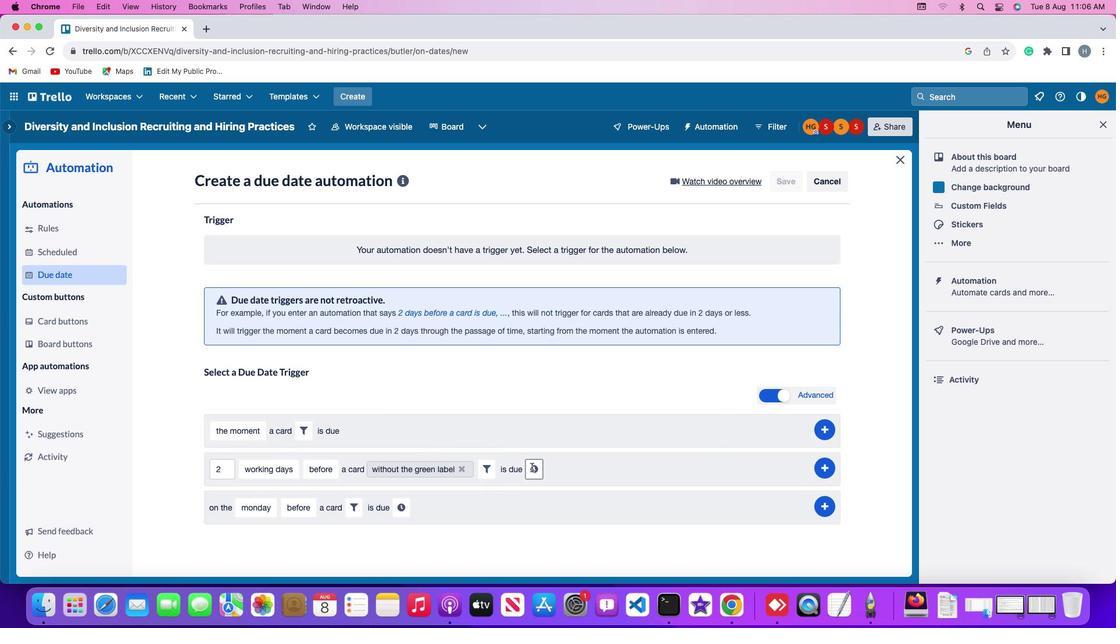 
Action: Mouse moved to (579, 475)
Screenshot: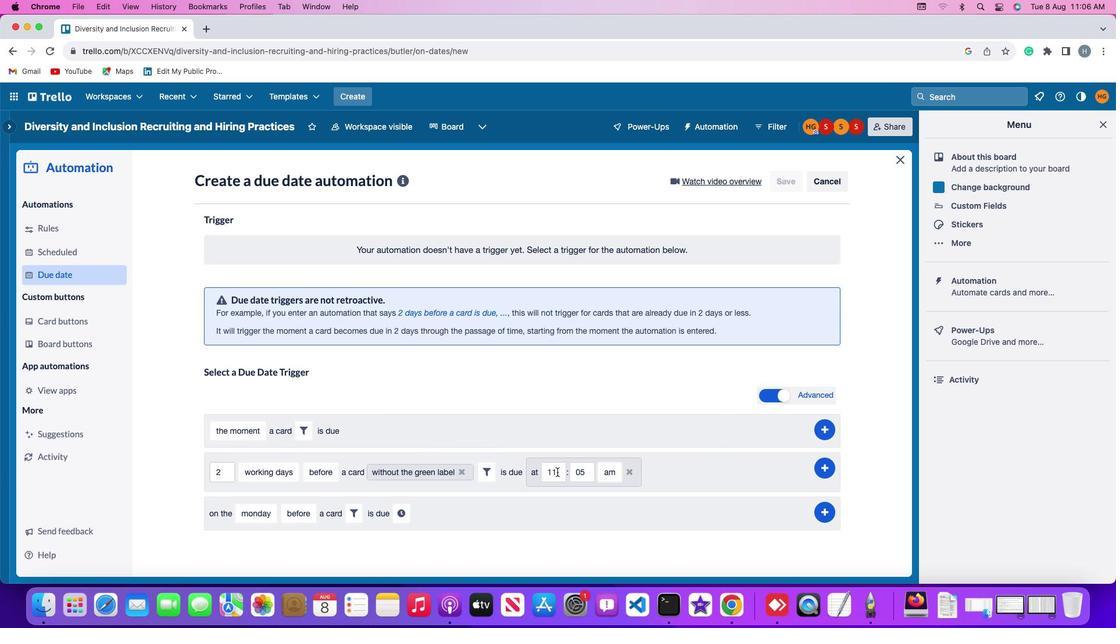 
Action: Mouse pressed left at (579, 475)
Screenshot: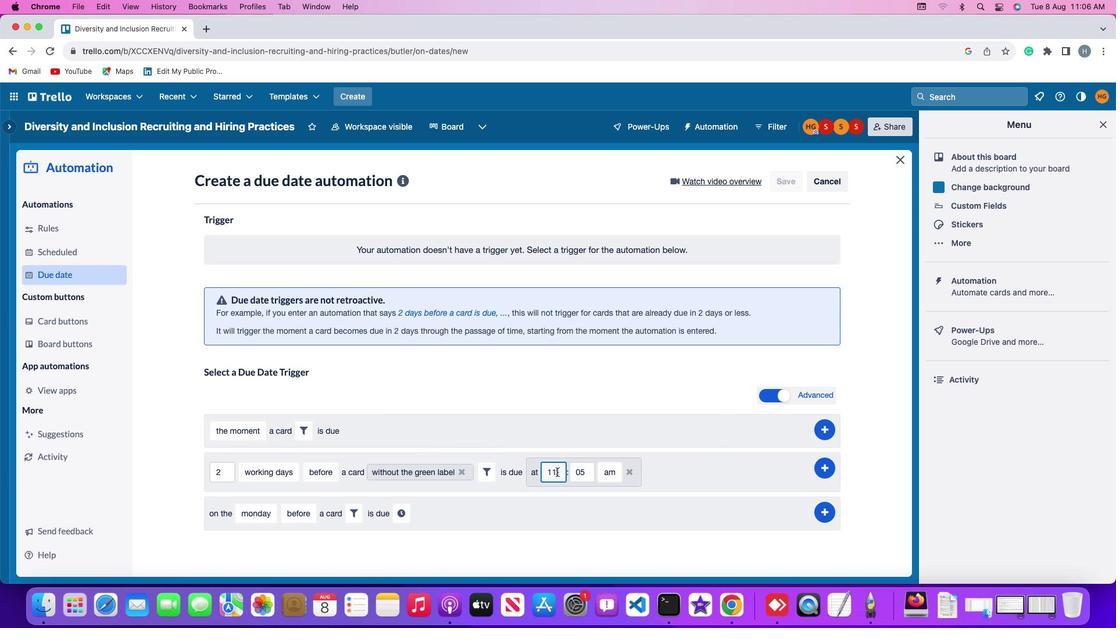 
Action: Mouse moved to (580, 475)
Screenshot: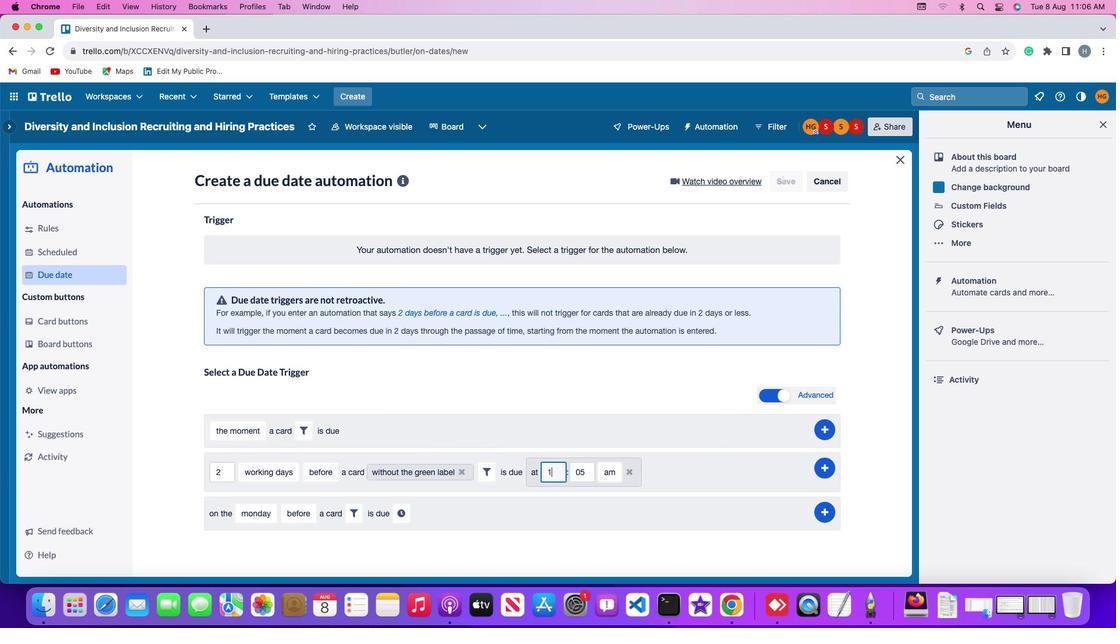 
Action: Key pressed Key.backspaceKey.backspace'1''1'
Screenshot: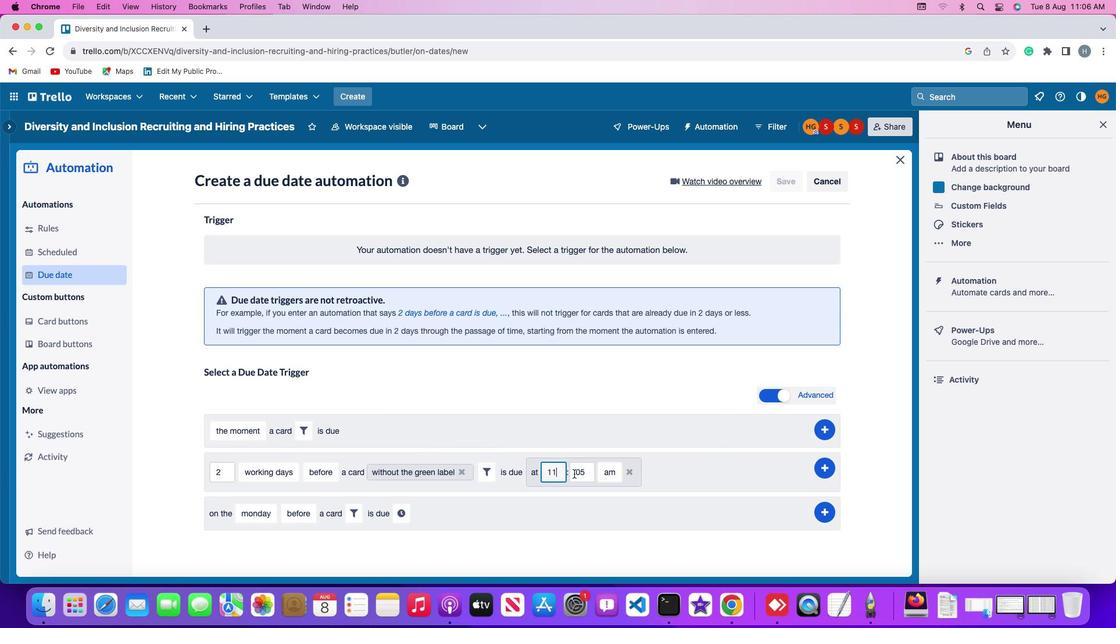
Action: Mouse moved to (616, 472)
Screenshot: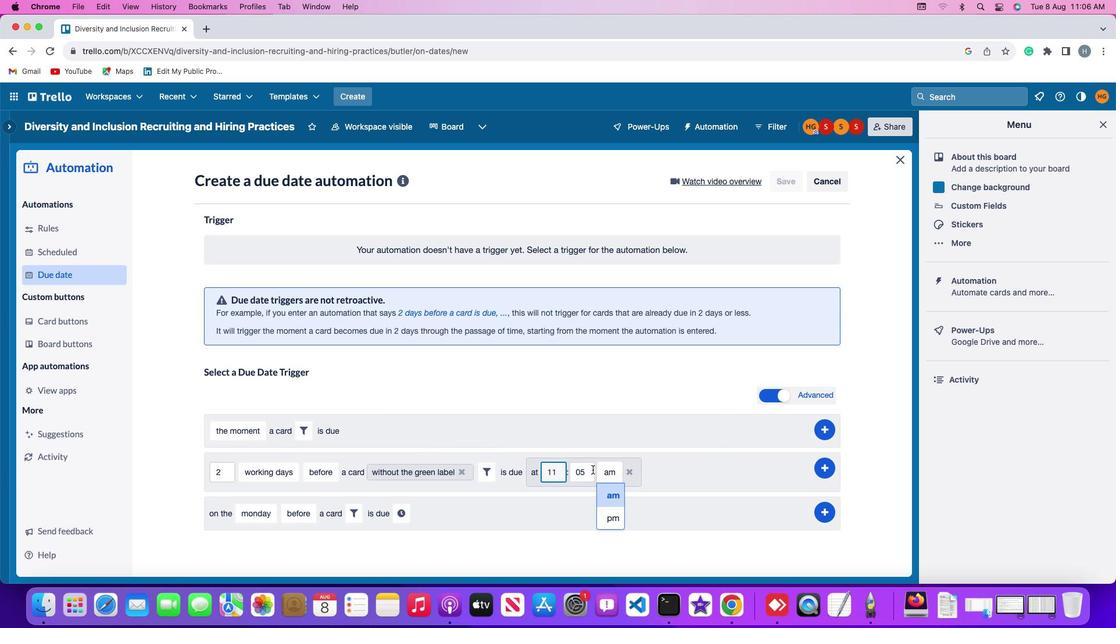 
Action: Mouse pressed left at (616, 472)
Screenshot: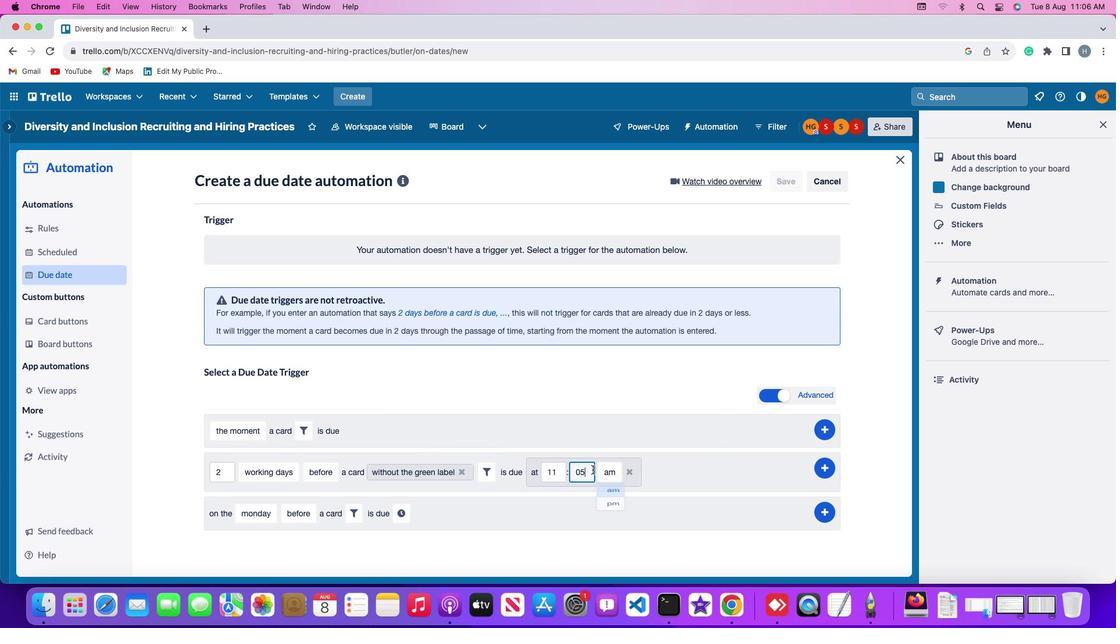 
Action: Key pressed Key.backspaceKey.backspaceKey.backspace
Screenshot: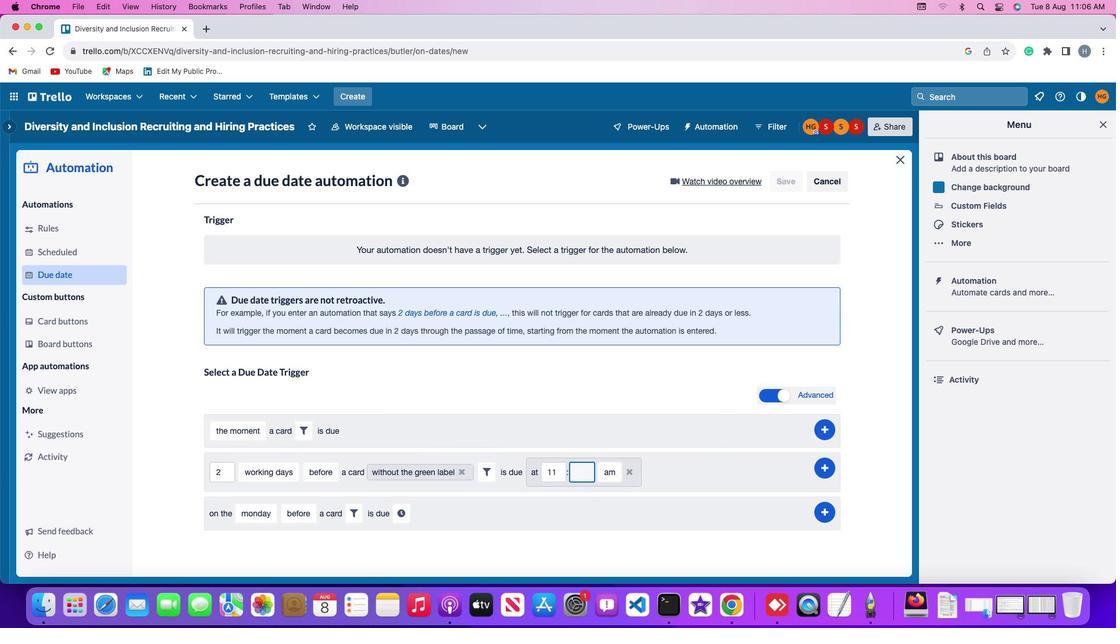 
Action: Mouse moved to (616, 472)
Screenshot: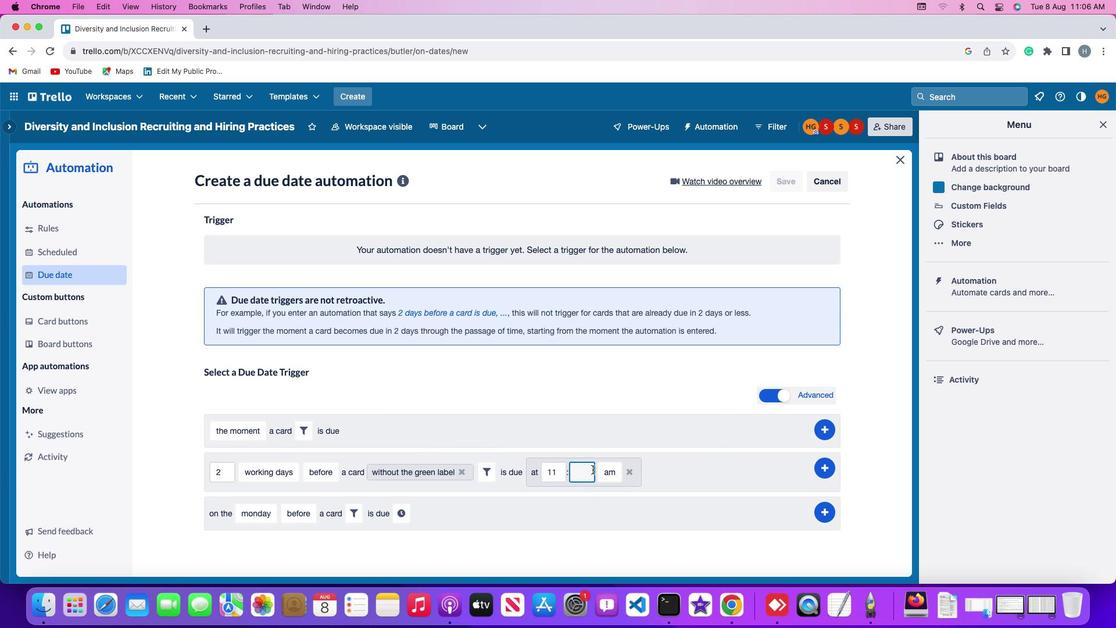 
Action: Key pressed '0''0'
Screenshot: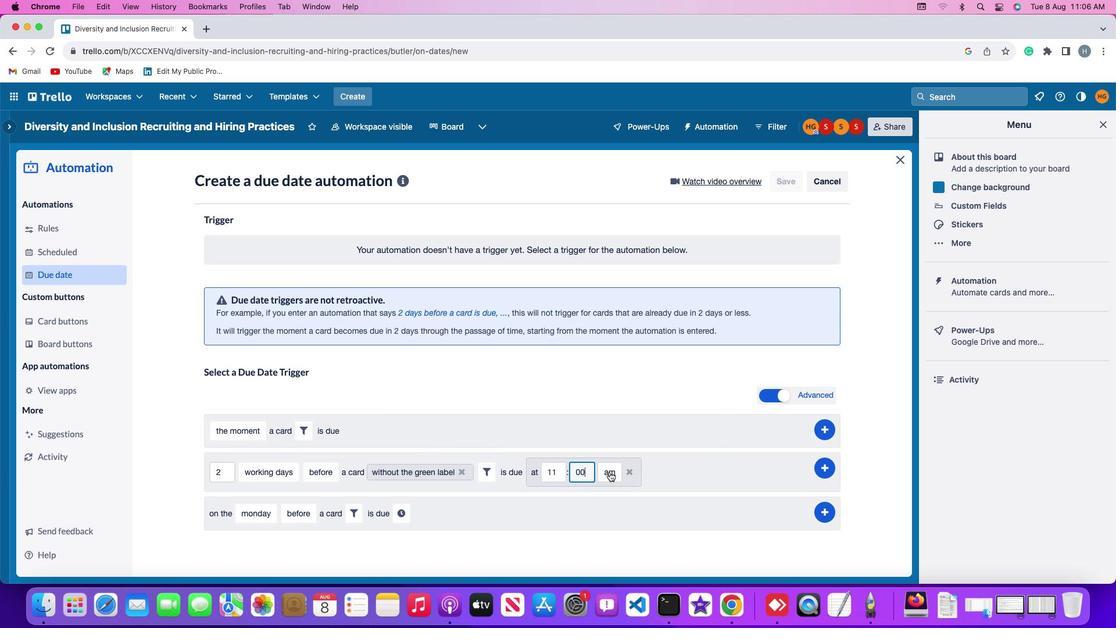
Action: Mouse moved to (637, 476)
Screenshot: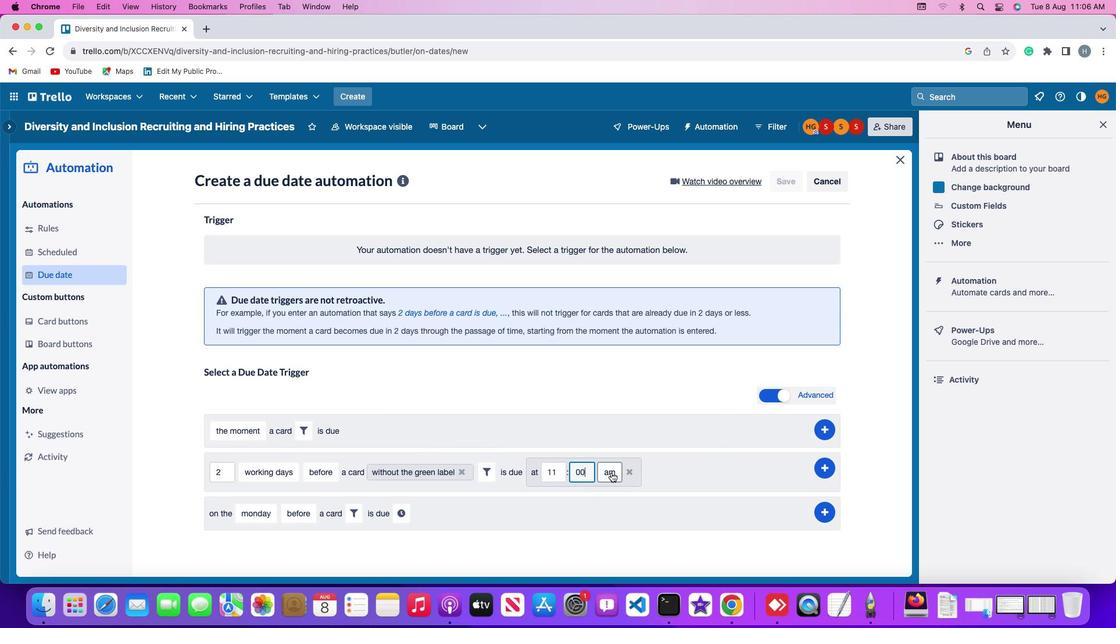 
Action: Mouse pressed left at (637, 476)
Screenshot: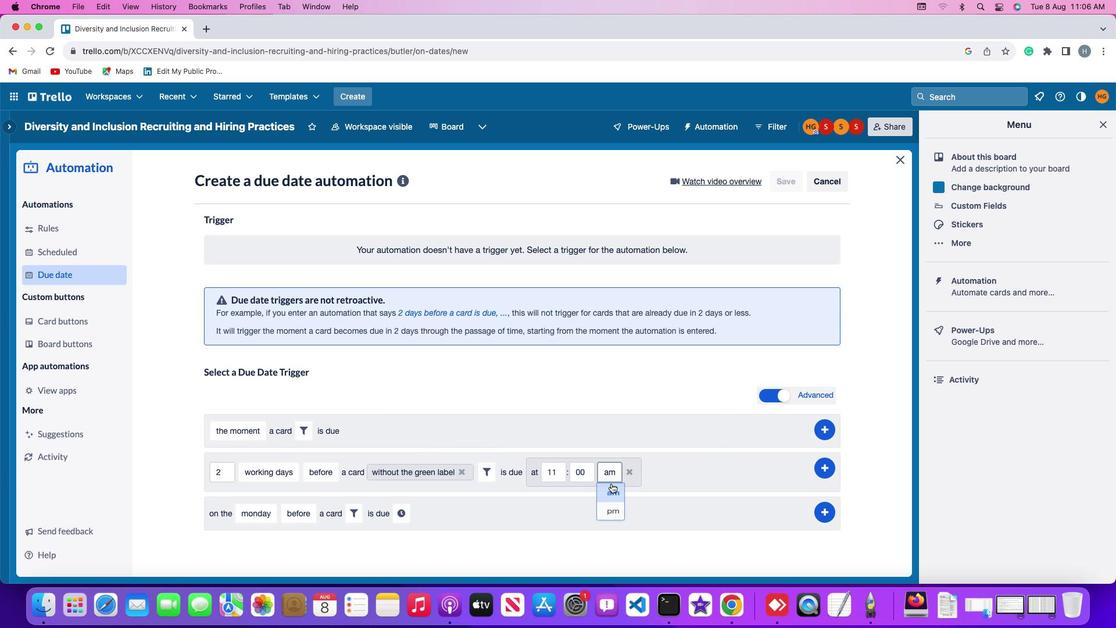 
Action: Mouse moved to (637, 497)
Screenshot: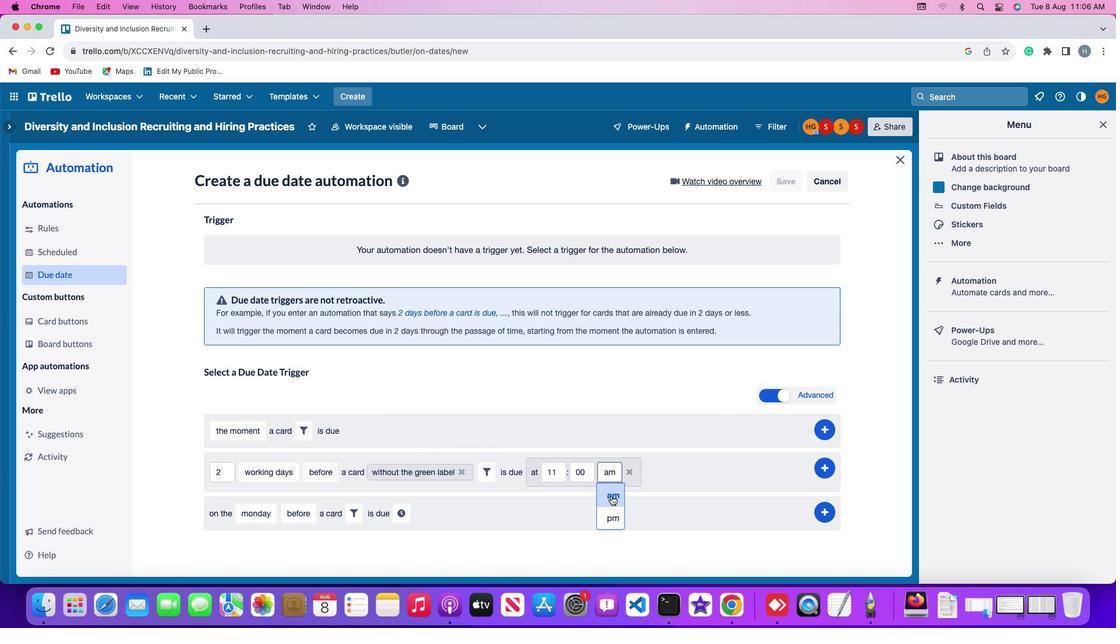 
Action: Mouse pressed left at (637, 497)
Screenshot: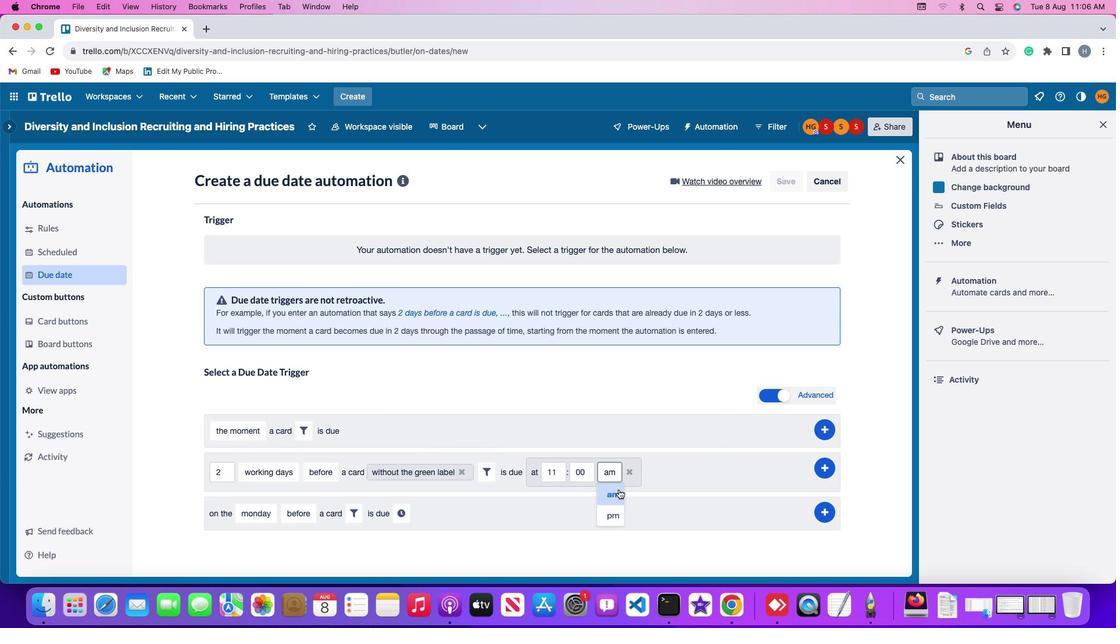 
Action: Mouse moved to (855, 469)
Screenshot: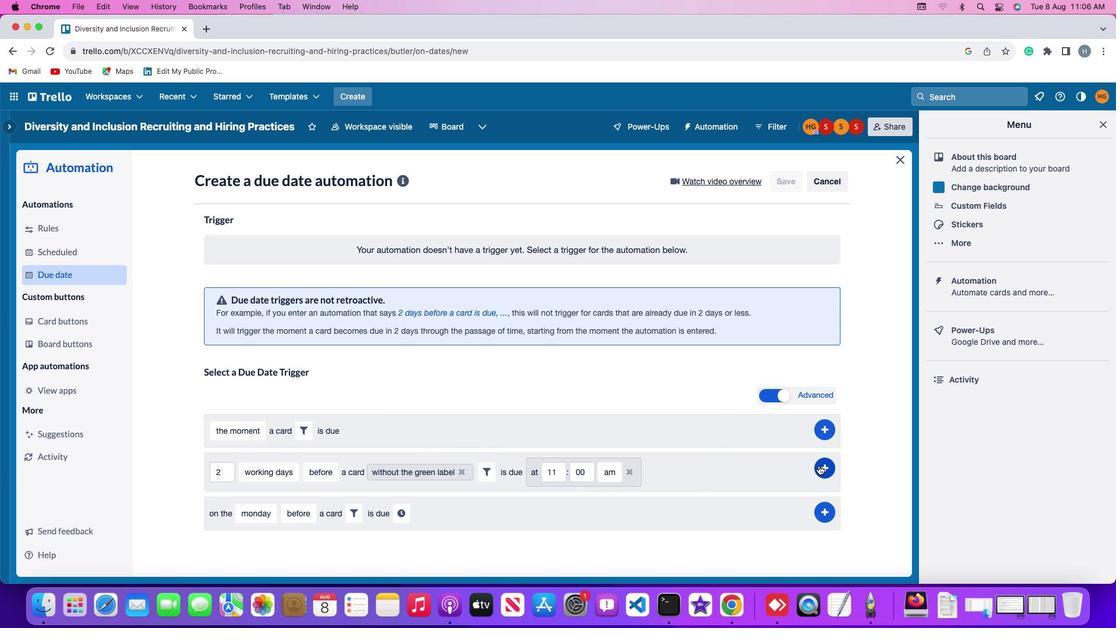 
Action: Mouse pressed left at (855, 469)
Screenshot: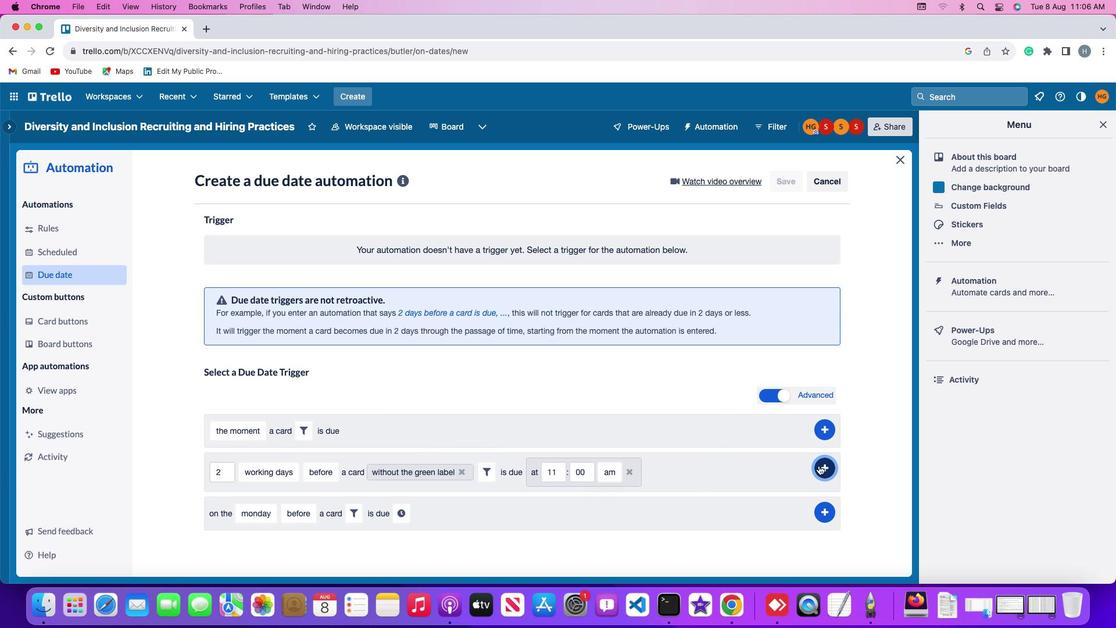 
Action: Mouse moved to (914, 393)
Screenshot: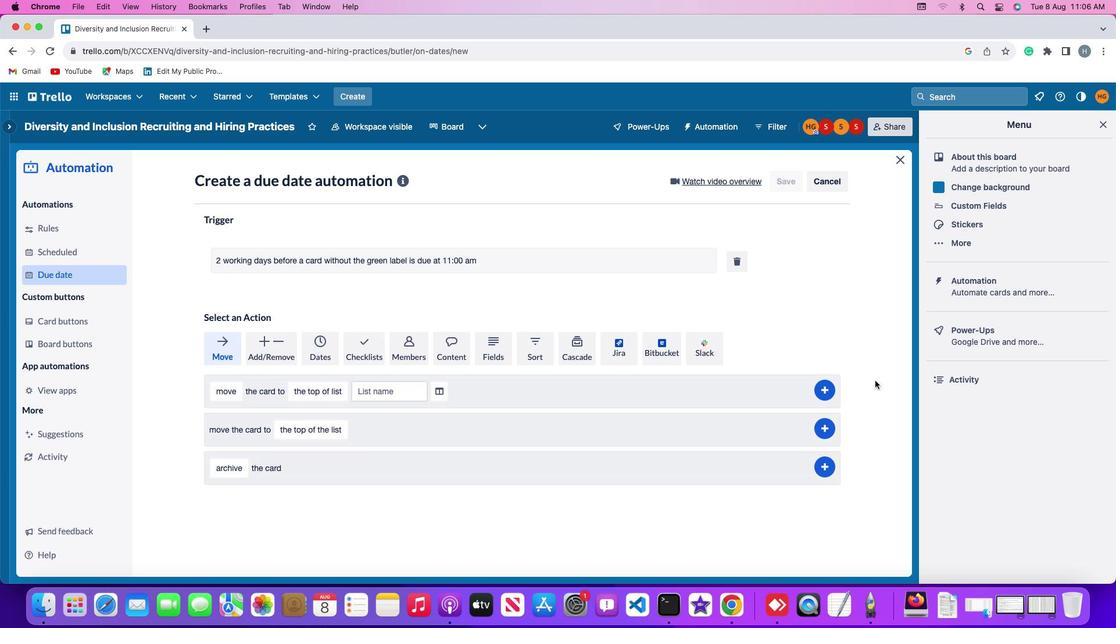 
